 Task: Create a sub task Gather and Analyse Requirements for the task  Develop a new online job application system for a company in the project AgileCenter , assign it to team member softage.4@softage.net and update the status of the sub task to  Off Track , set the priority of the sub task to High
Action: Mouse moved to (573, 580)
Screenshot: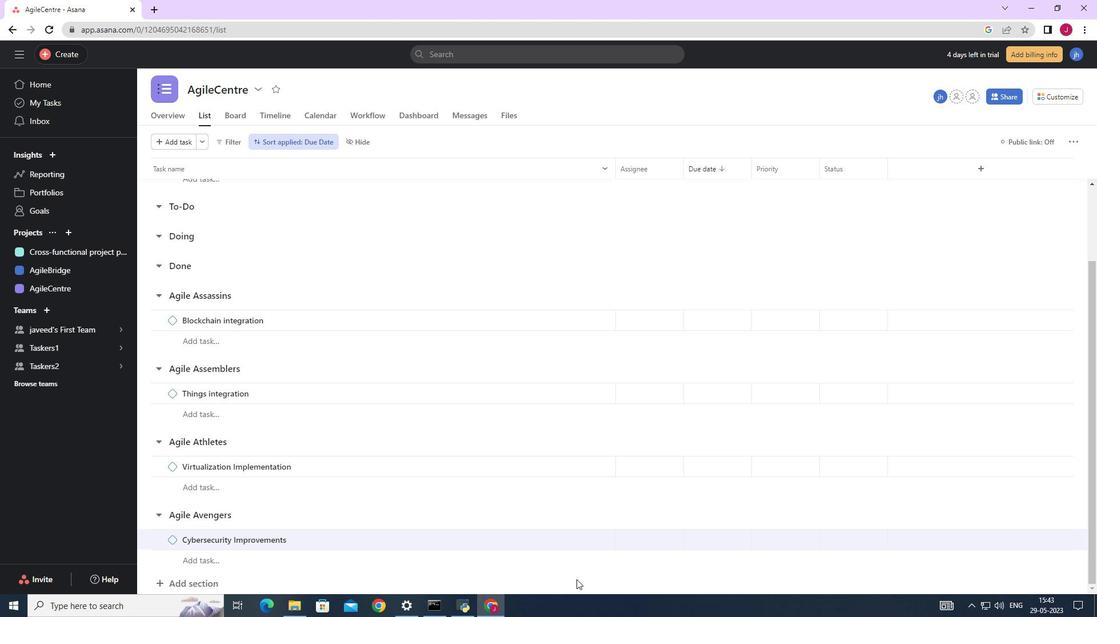 
Action: Mouse scrolled (573, 580) with delta (0, 0)
Screenshot: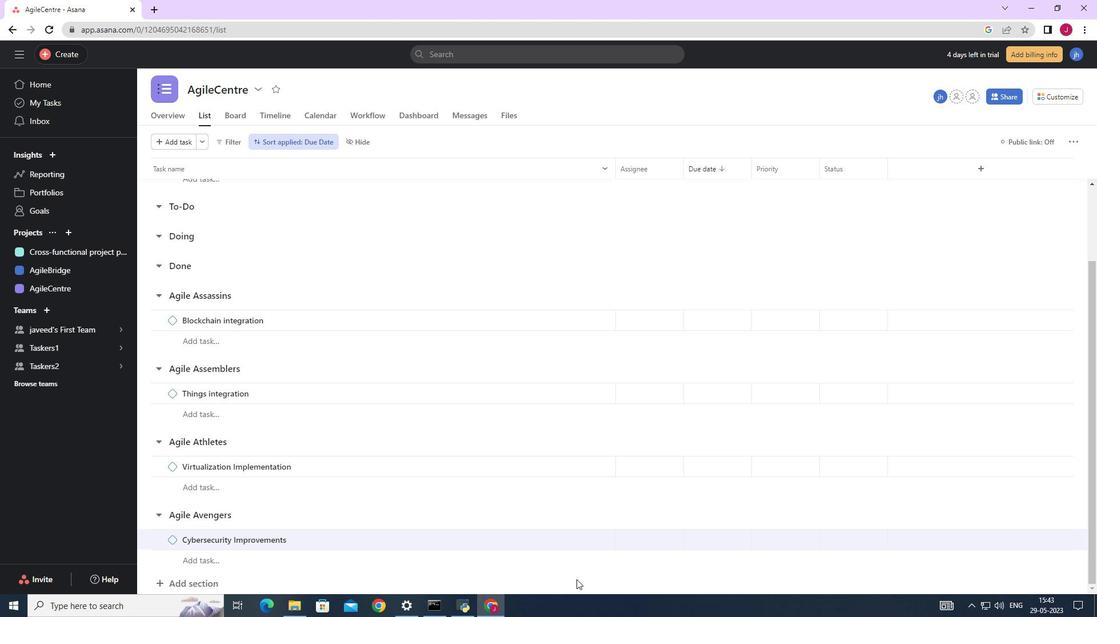 
Action: Mouse moved to (573, 580)
Screenshot: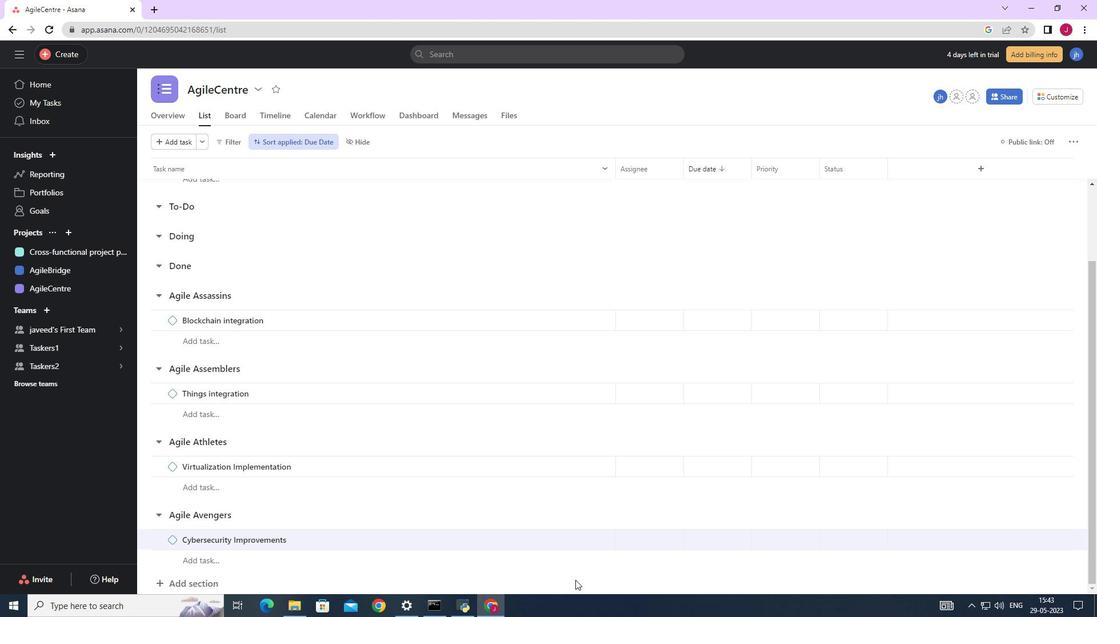 
Action: Mouse scrolled (573, 580) with delta (0, 0)
Screenshot: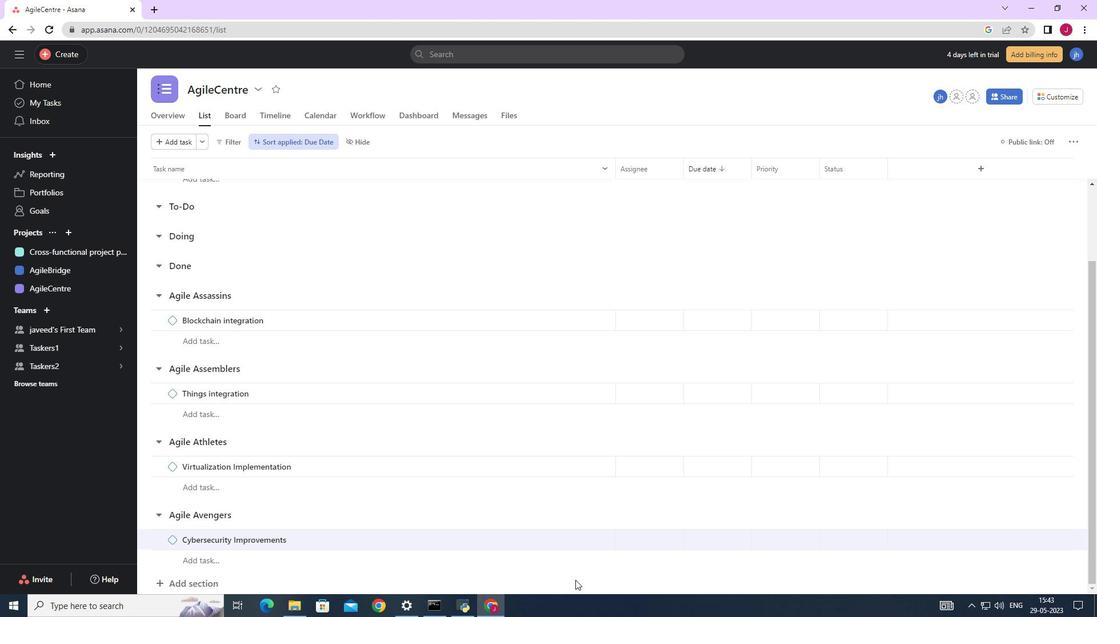 
Action: Mouse moved to (570, 580)
Screenshot: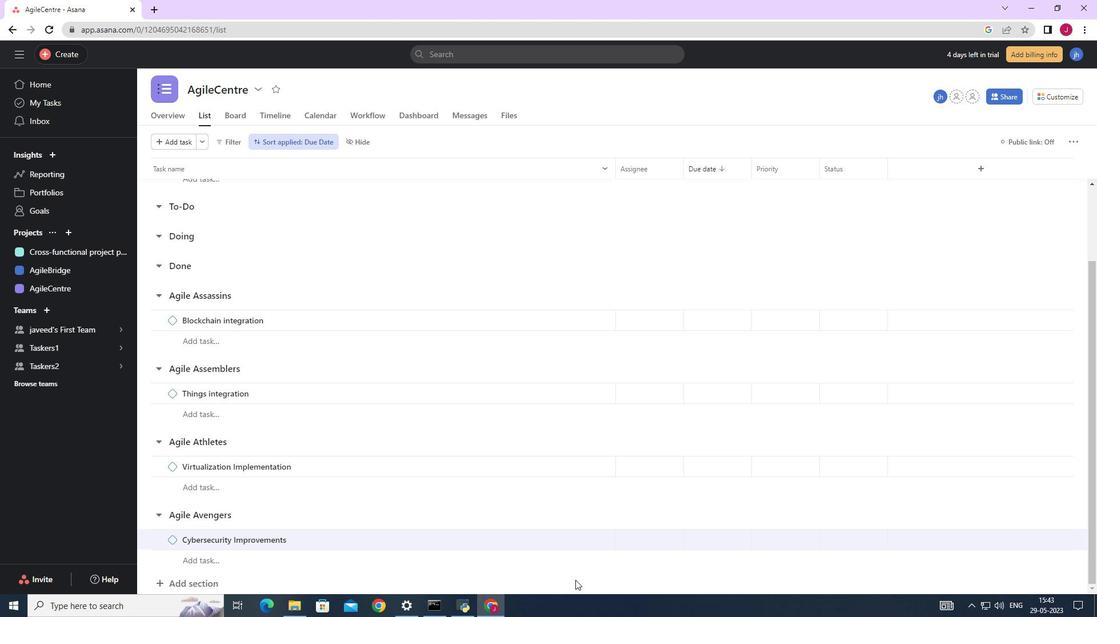 
Action: Mouse scrolled (570, 579) with delta (0, 0)
Screenshot: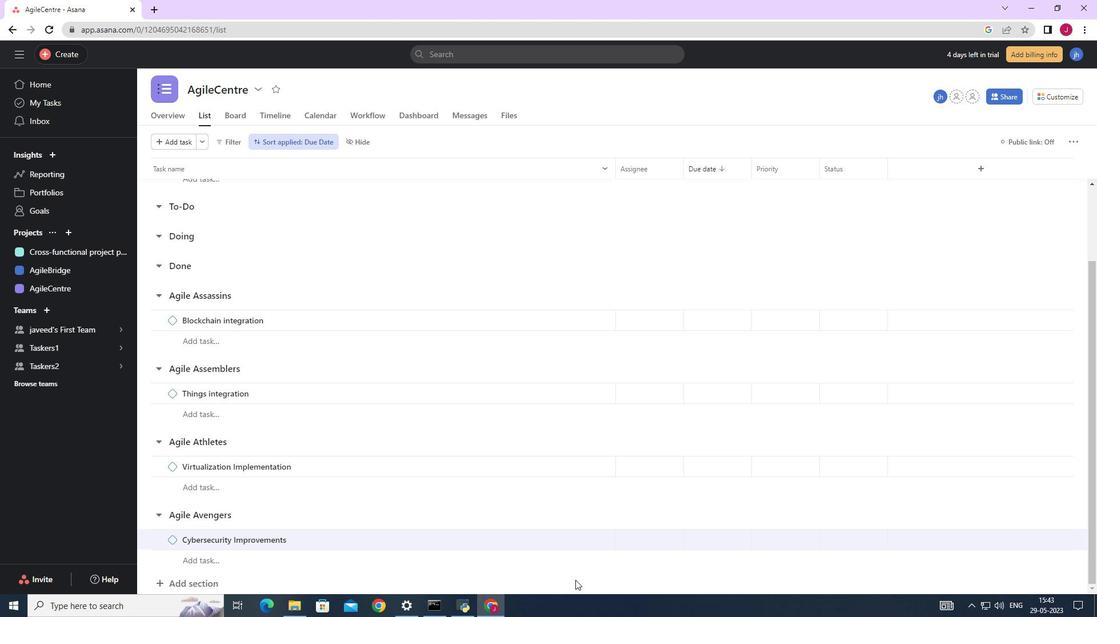 
Action: Mouse moved to (451, 362)
Screenshot: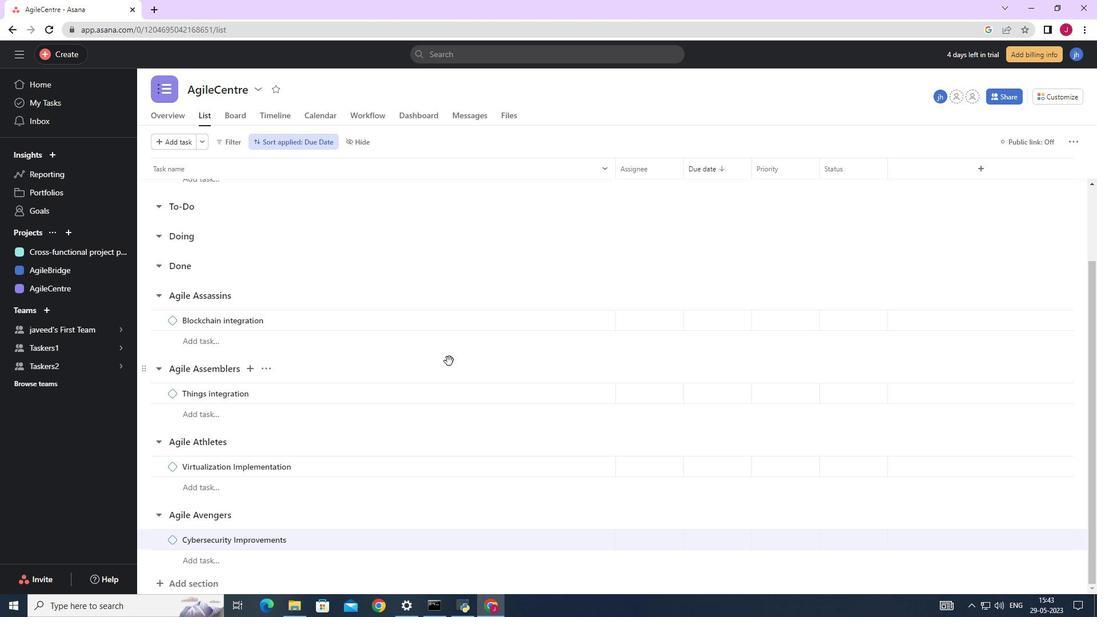 
Action: Mouse scrolled (451, 363) with delta (0, 0)
Screenshot: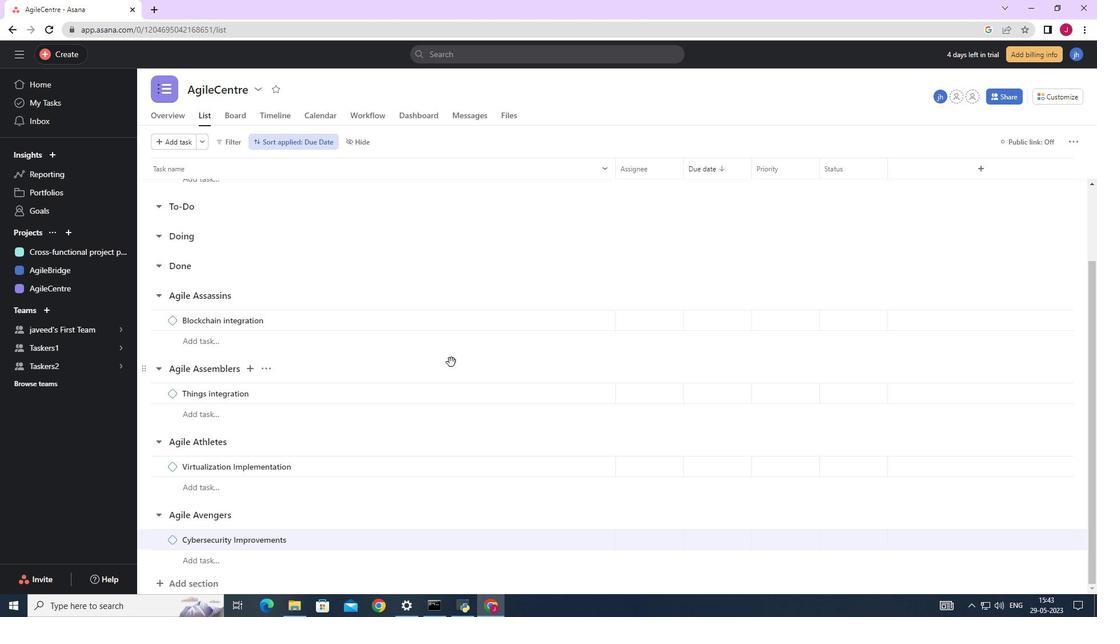 
Action: Mouse scrolled (451, 363) with delta (0, 0)
Screenshot: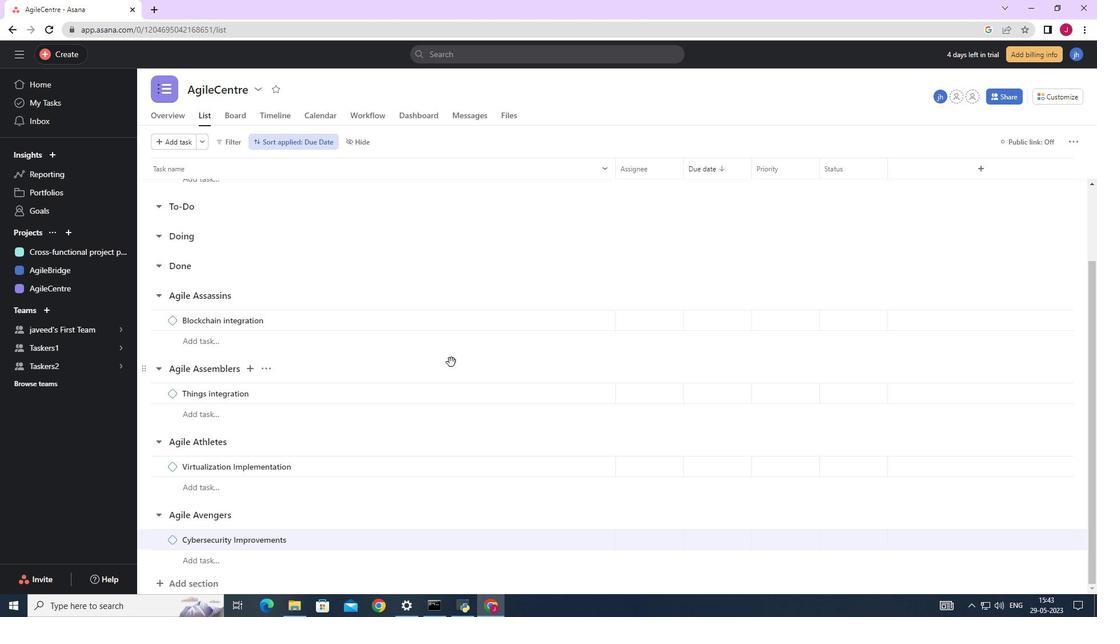 
Action: Mouse scrolled (451, 363) with delta (0, 0)
Screenshot: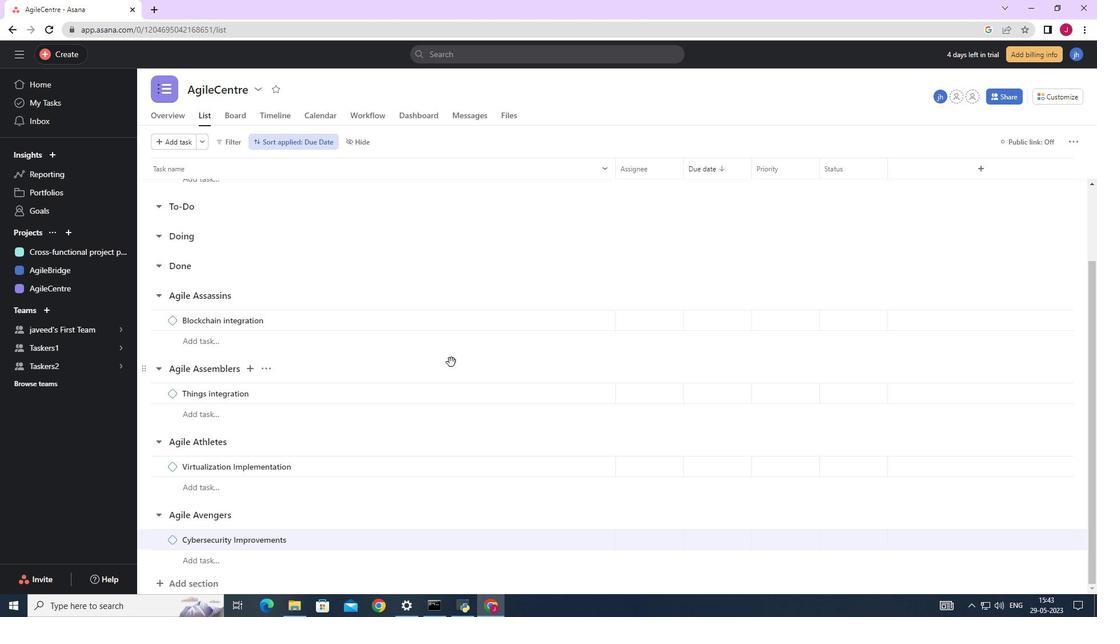 
Action: Mouse scrolled (451, 363) with delta (0, 0)
Screenshot: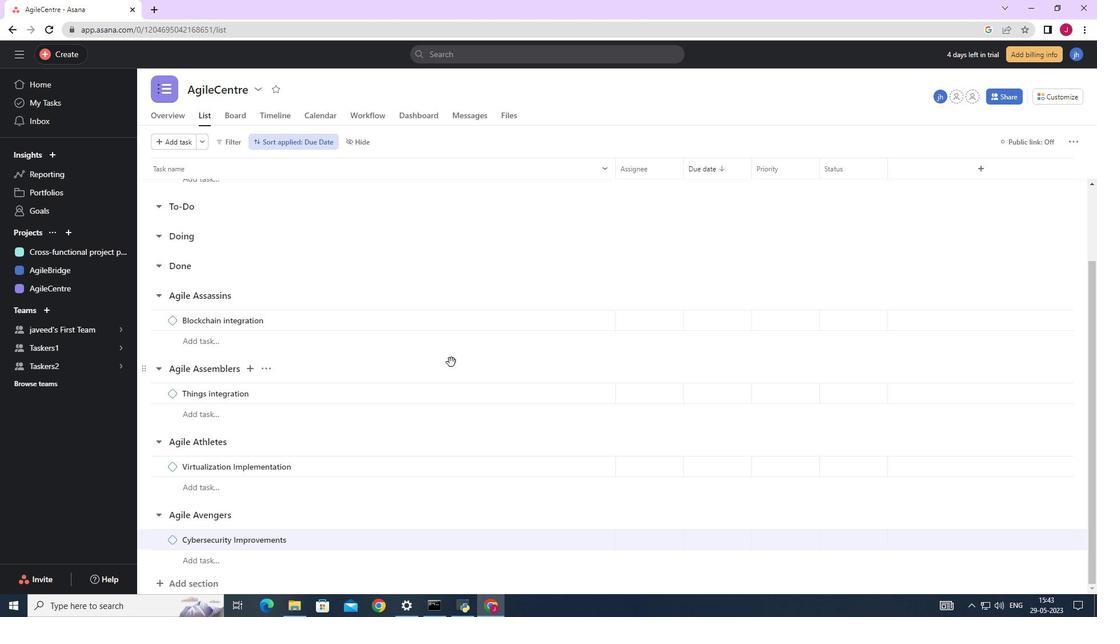 
Action: Mouse scrolled (451, 363) with delta (0, 0)
Screenshot: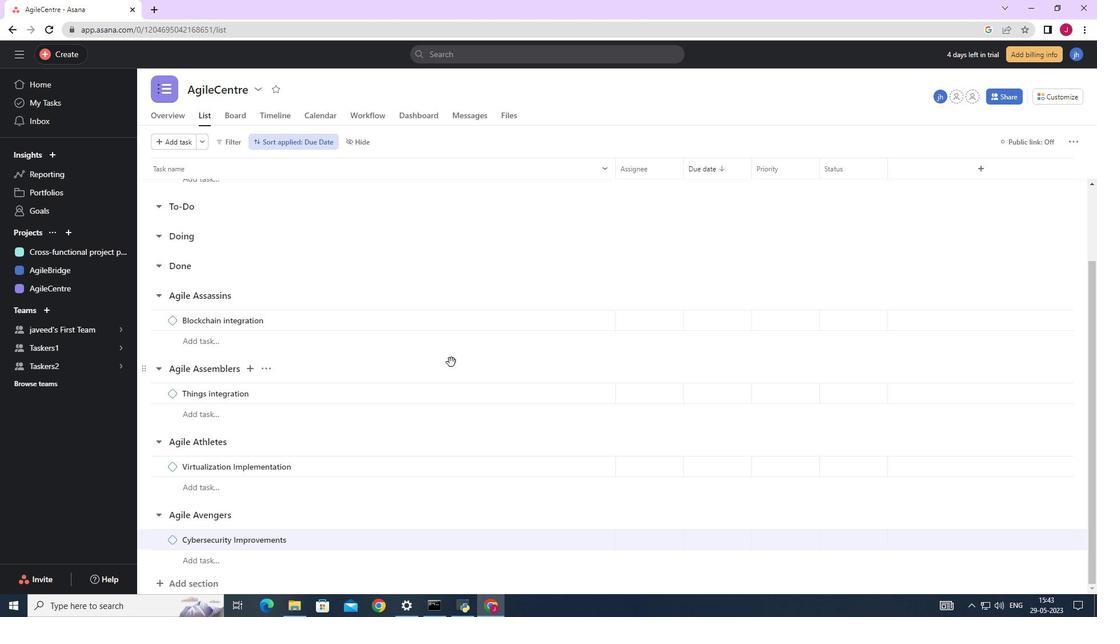 
Action: Mouse moved to (444, 365)
Screenshot: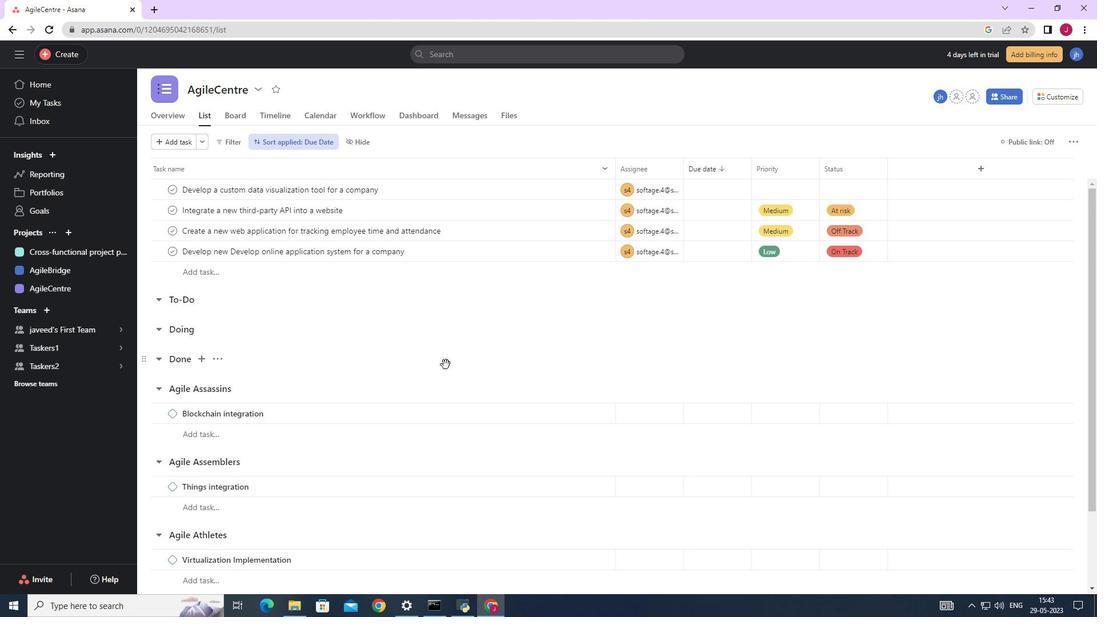 
Action: Mouse scrolled (444, 365) with delta (0, 0)
Screenshot: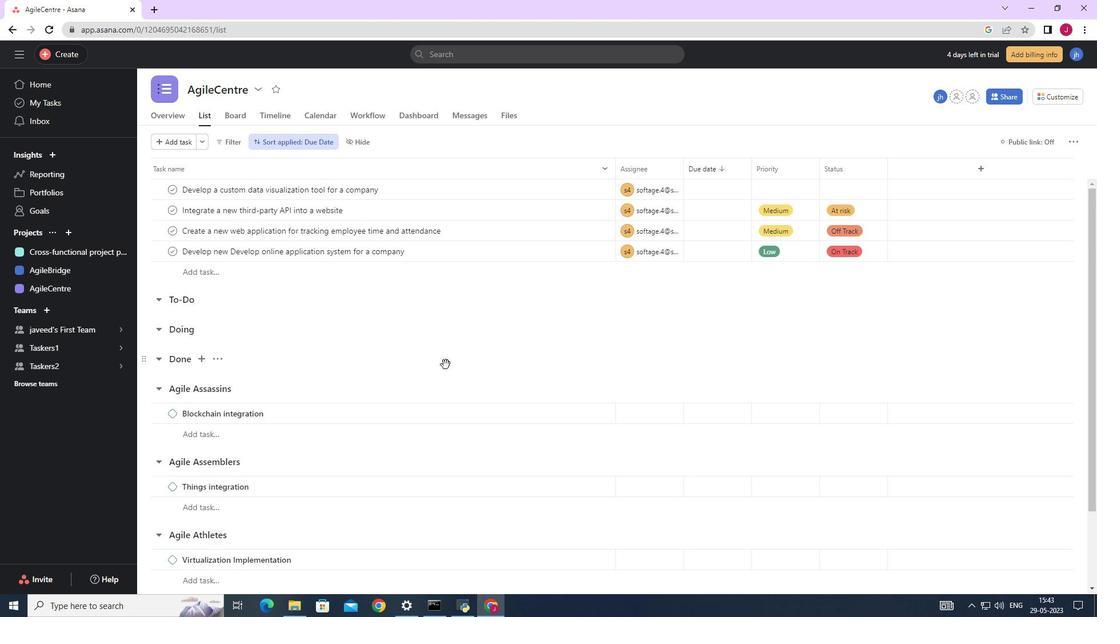 
Action: Mouse scrolled (444, 365) with delta (0, 0)
Screenshot: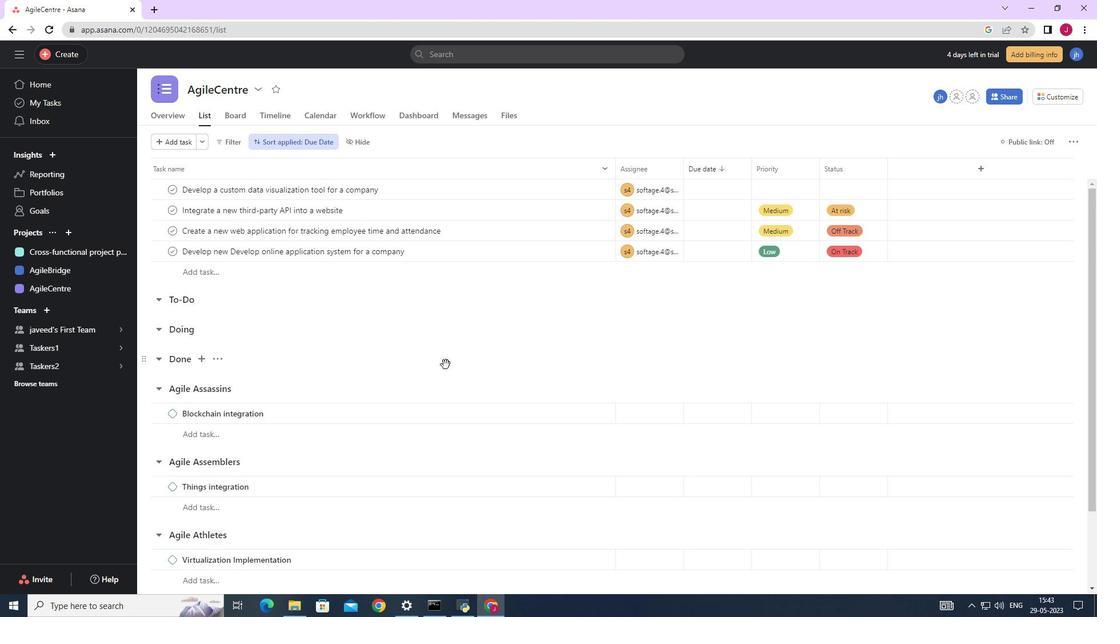 
Action: Mouse scrolled (444, 365) with delta (0, 0)
Screenshot: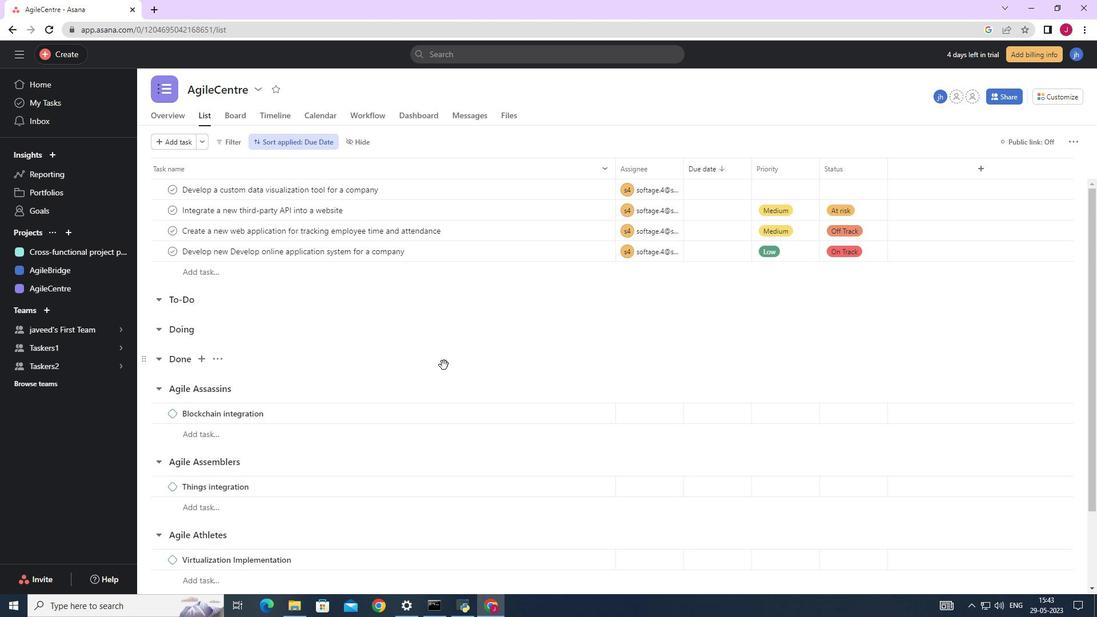 
Action: Mouse scrolled (444, 365) with delta (0, 0)
Screenshot: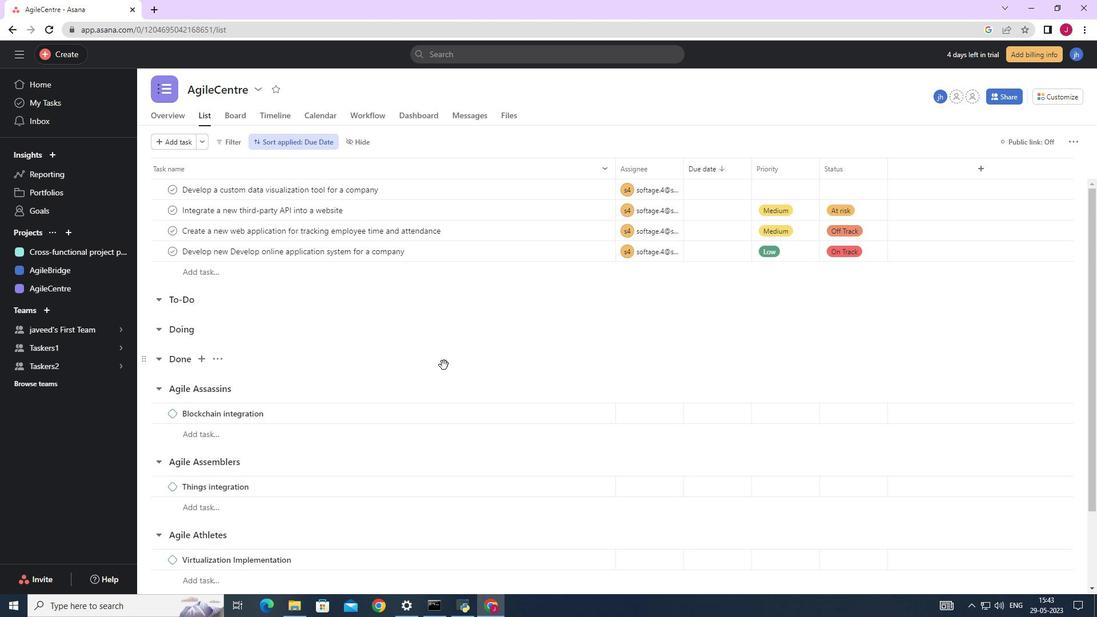 
Action: Mouse moved to (569, 256)
Screenshot: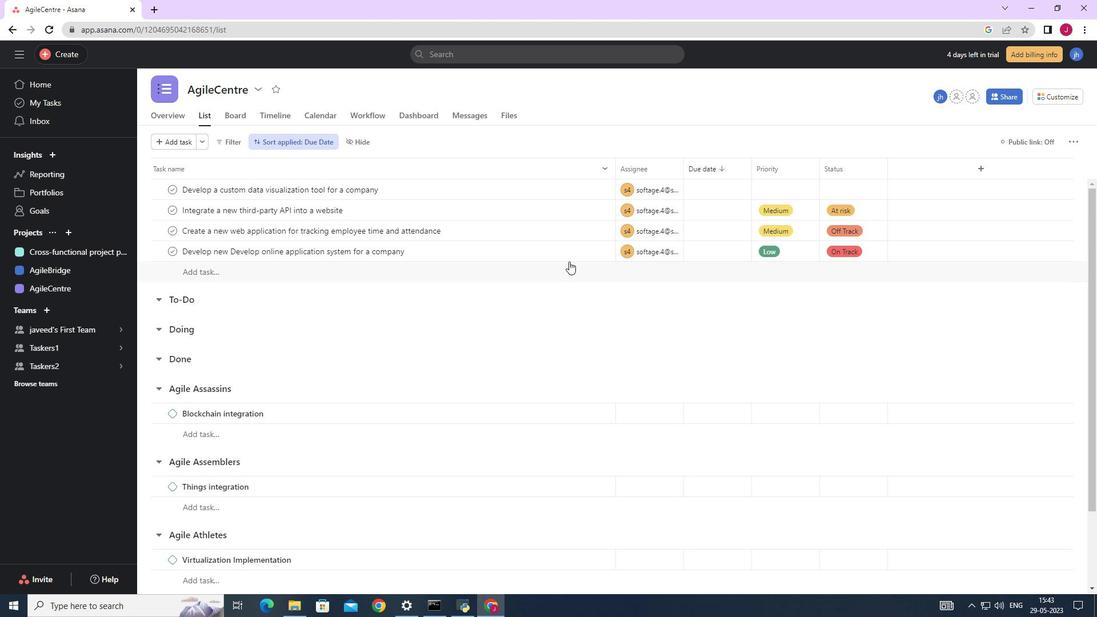 
Action: Mouse pressed left at (569, 256)
Screenshot: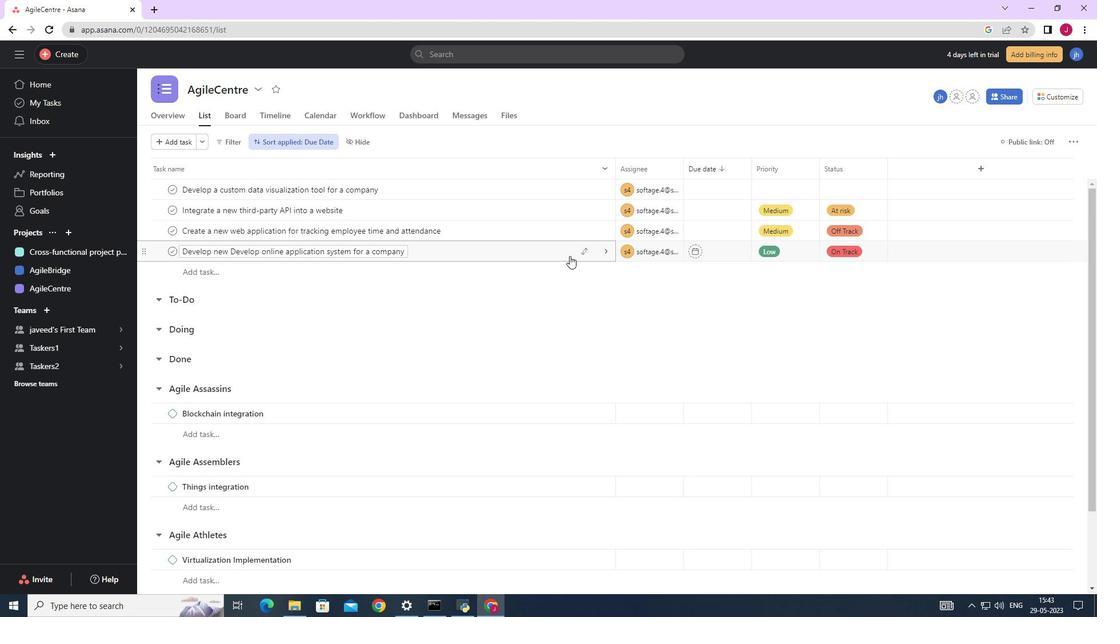 
Action: Mouse moved to (764, 397)
Screenshot: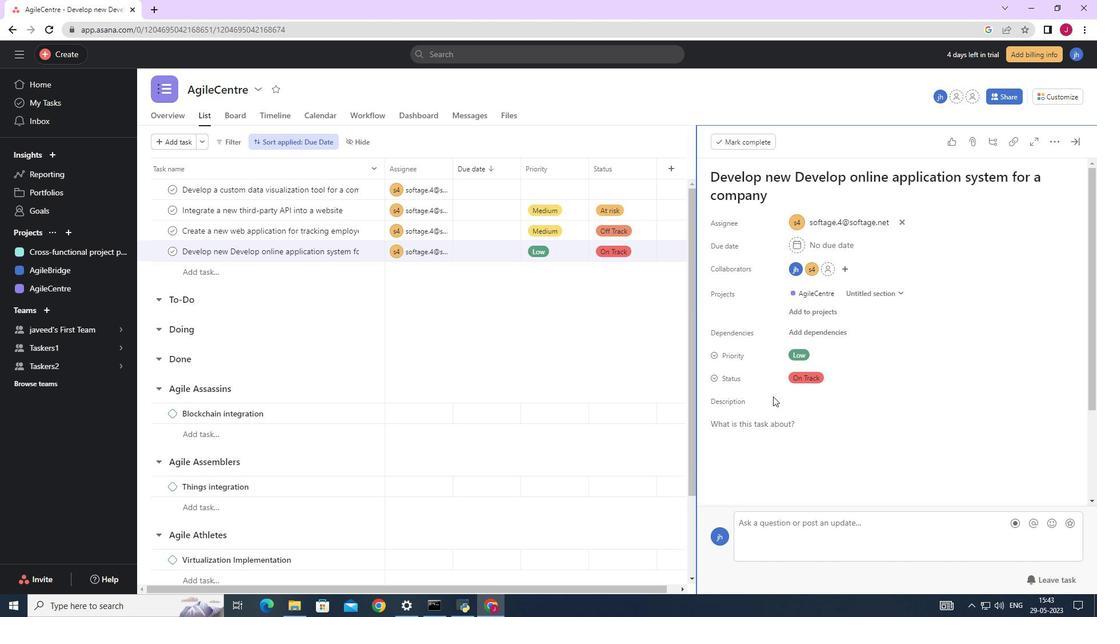 
Action: Mouse scrolled (764, 397) with delta (0, 0)
Screenshot: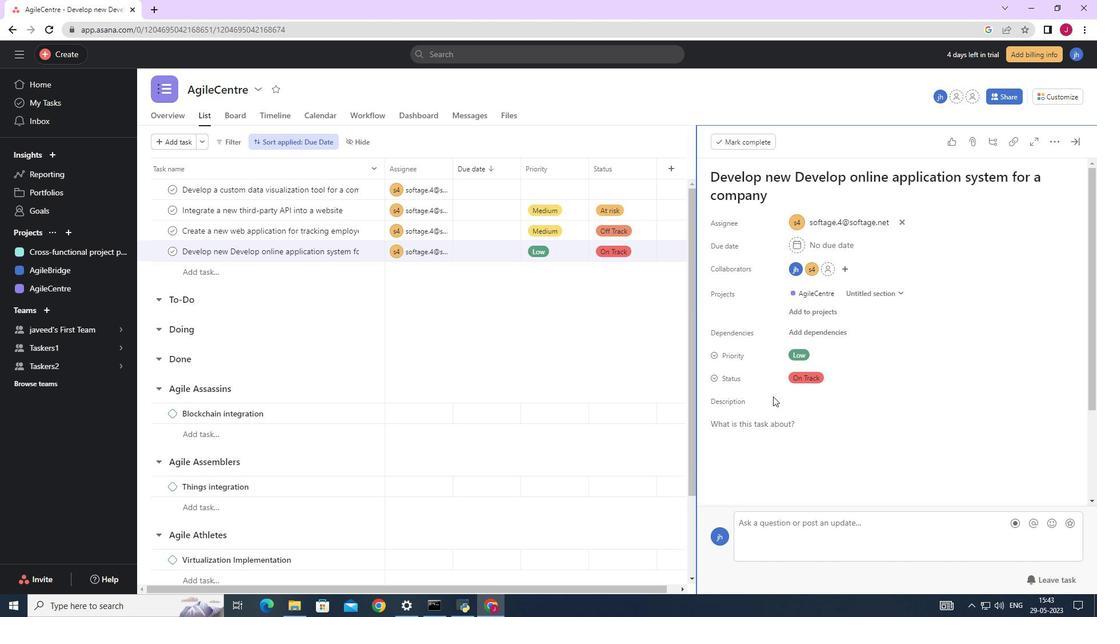
Action: Mouse scrolled (764, 397) with delta (0, 0)
Screenshot: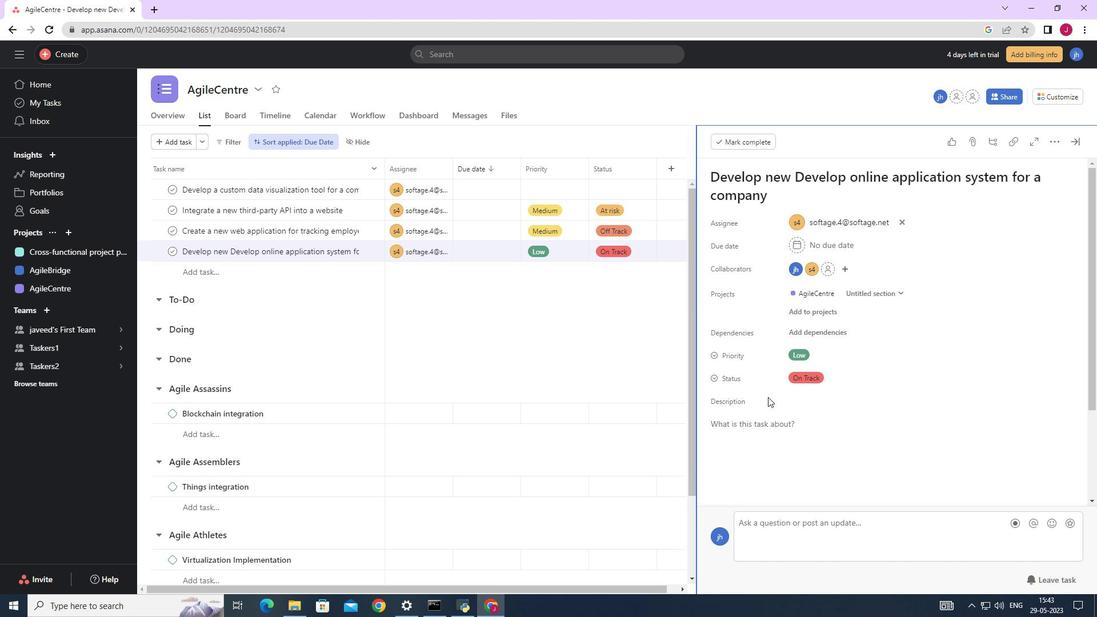 
Action: Mouse scrolled (764, 397) with delta (0, 0)
Screenshot: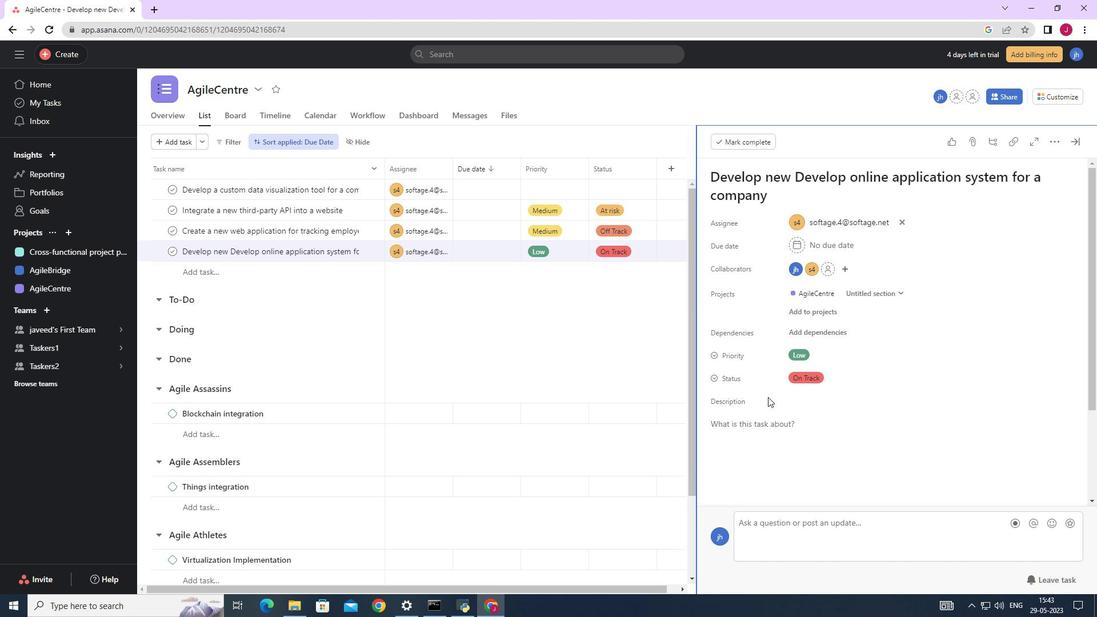 
Action: Mouse scrolled (764, 397) with delta (0, 0)
Screenshot: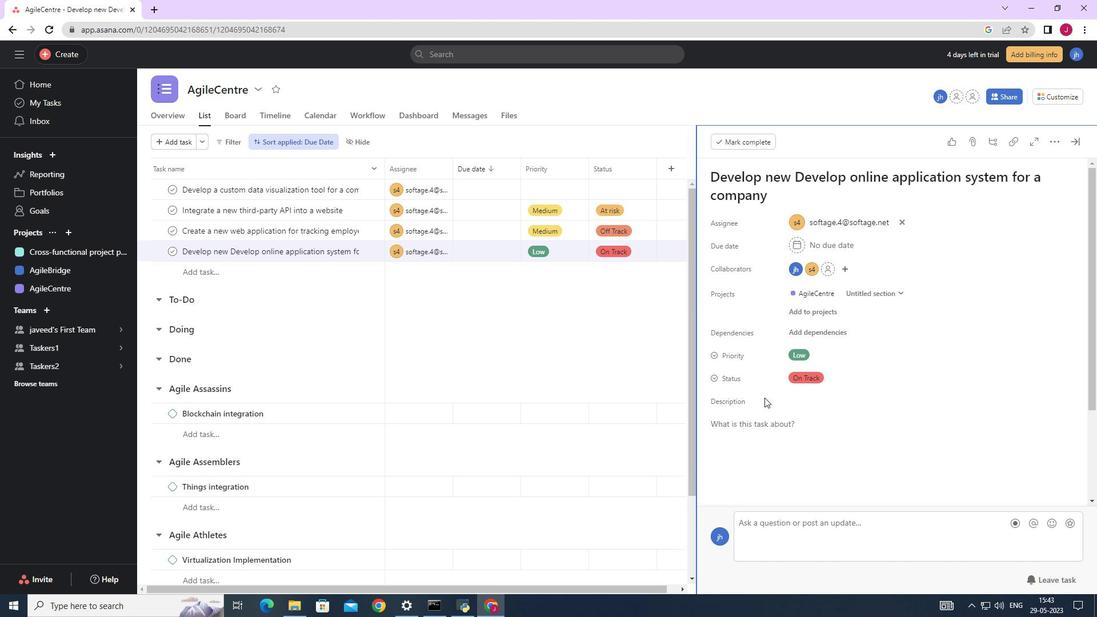 
Action: Mouse scrolled (764, 397) with delta (0, 0)
Screenshot: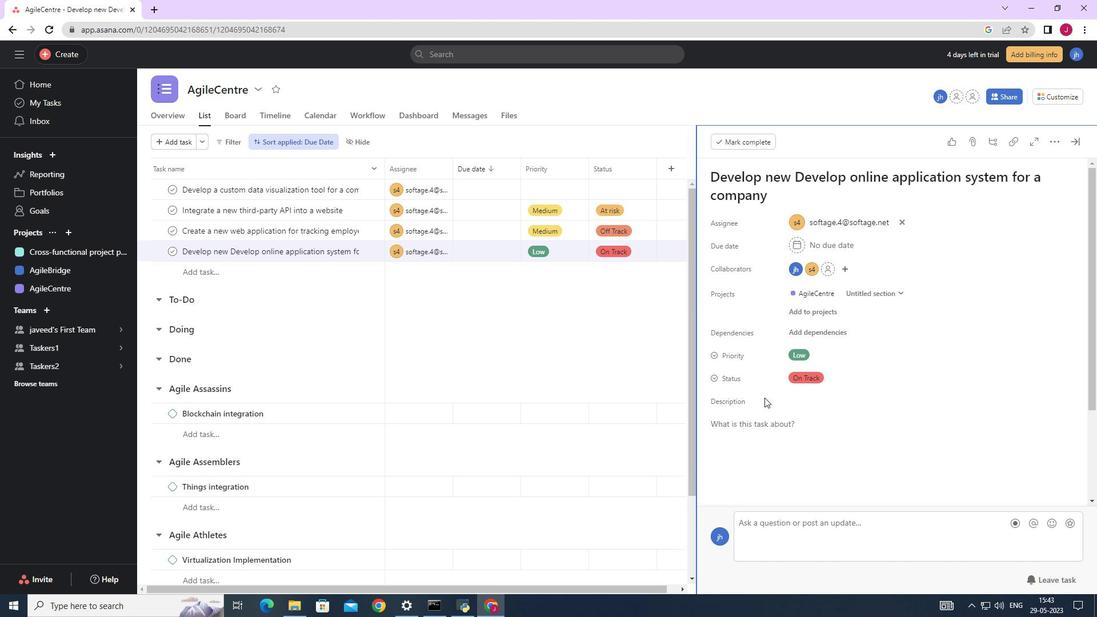
Action: Mouse scrolled (764, 397) with delta (0, 0)
Screenshot: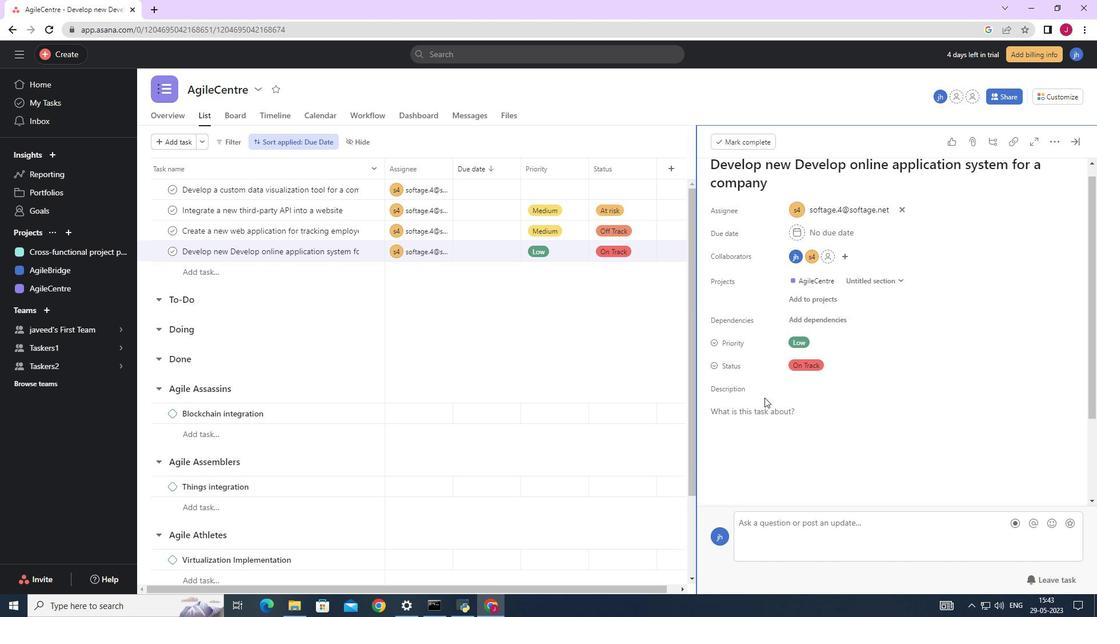 
Action: Mouse moved to (744, 416)
Screenshot: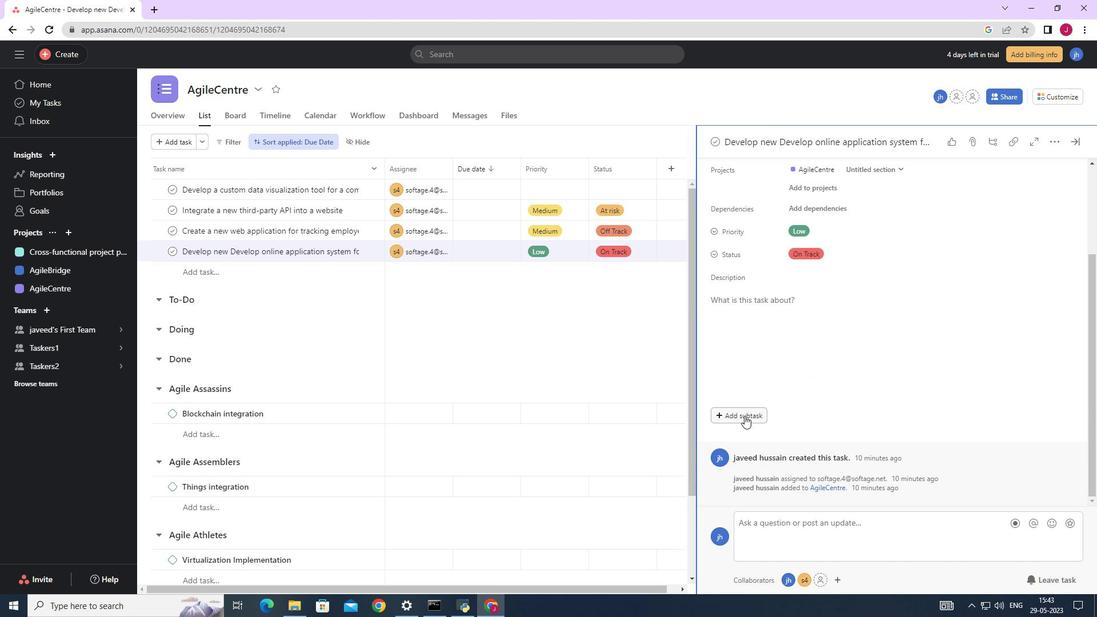 
Action: Mouse pressed left at (744, 416)
Screenshot: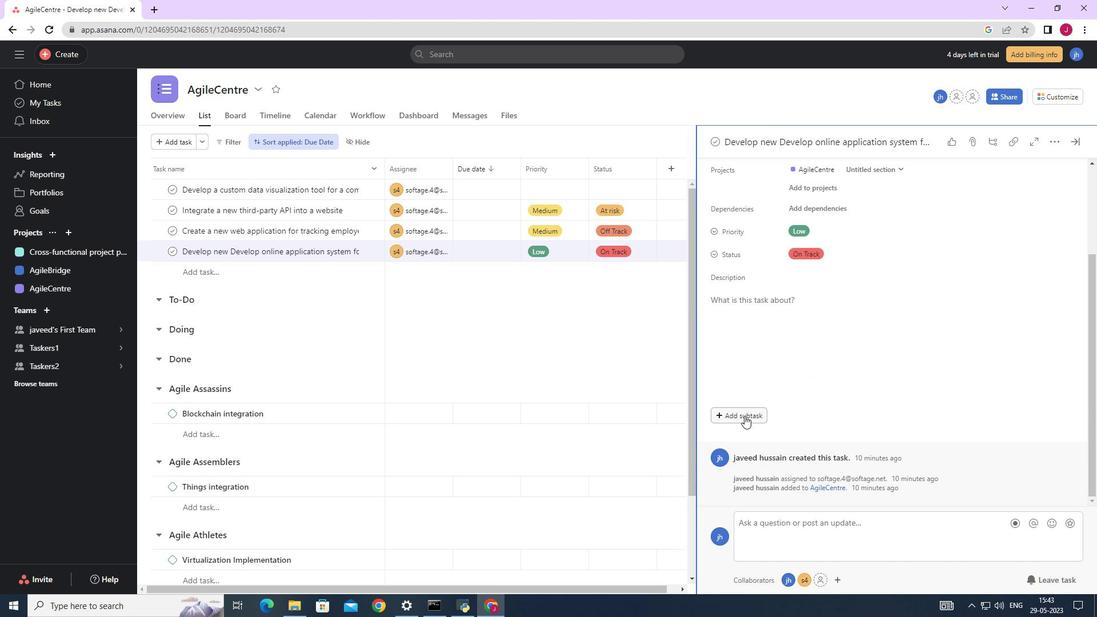 
Action: Mouse moved to (739, 391)
Screenshot: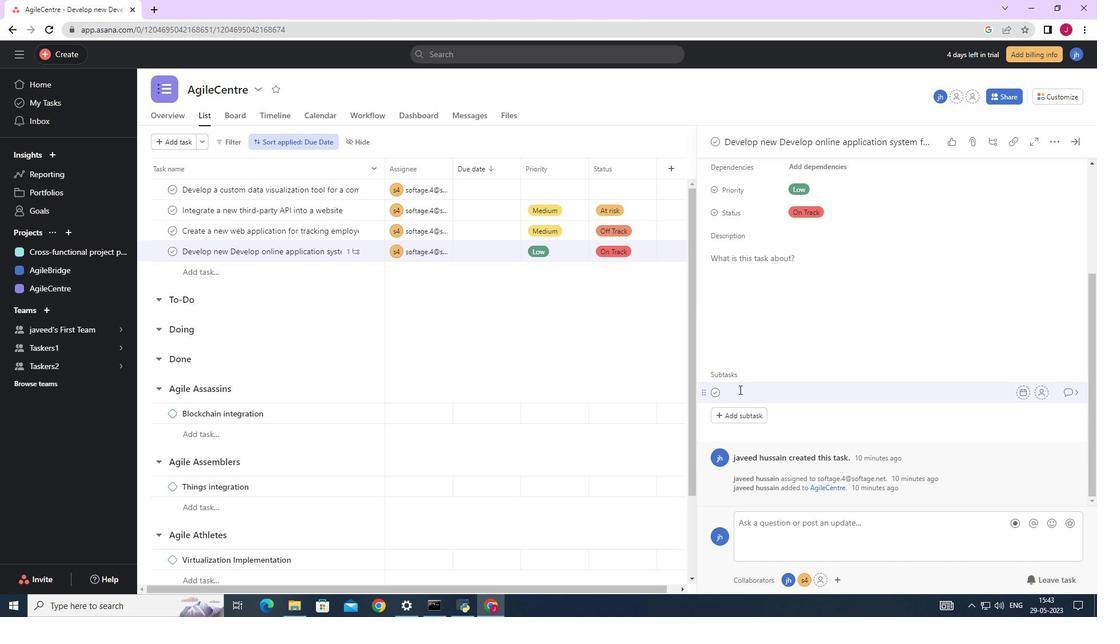 
Action: Key pressed <Key.caps_lock>G<Key.caps_lock>ather<Key.space>and<Key.space><Key.caps_lock>A<Key.caps_lock>nalyse<Key.space><Key.caps_lock>
Screenshot: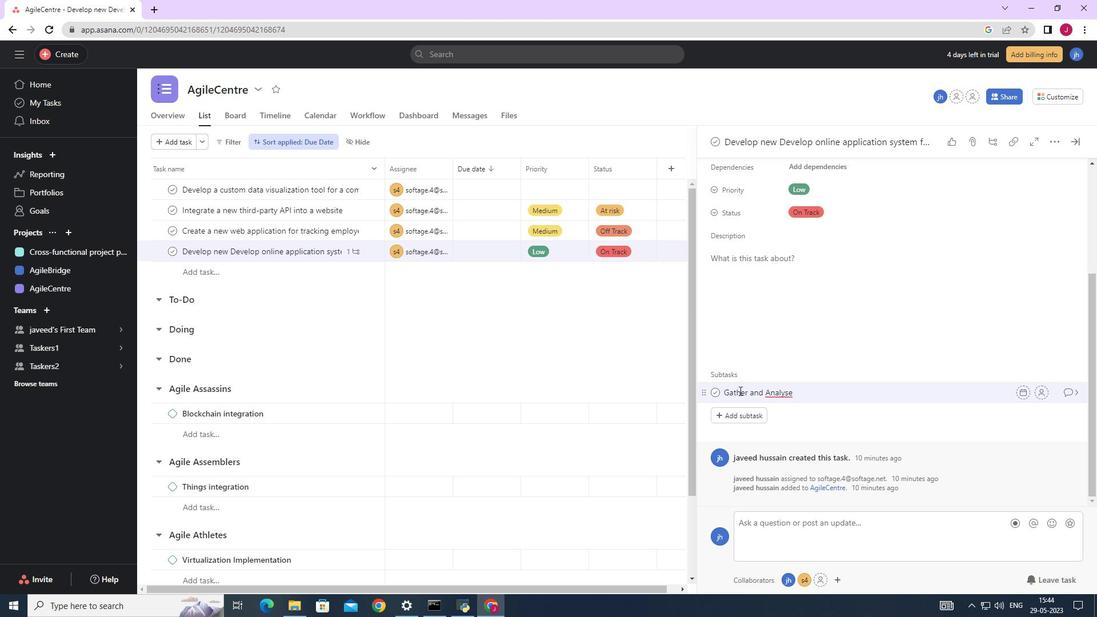 
Action: Mouse moved to (883, 396)
Screenshot: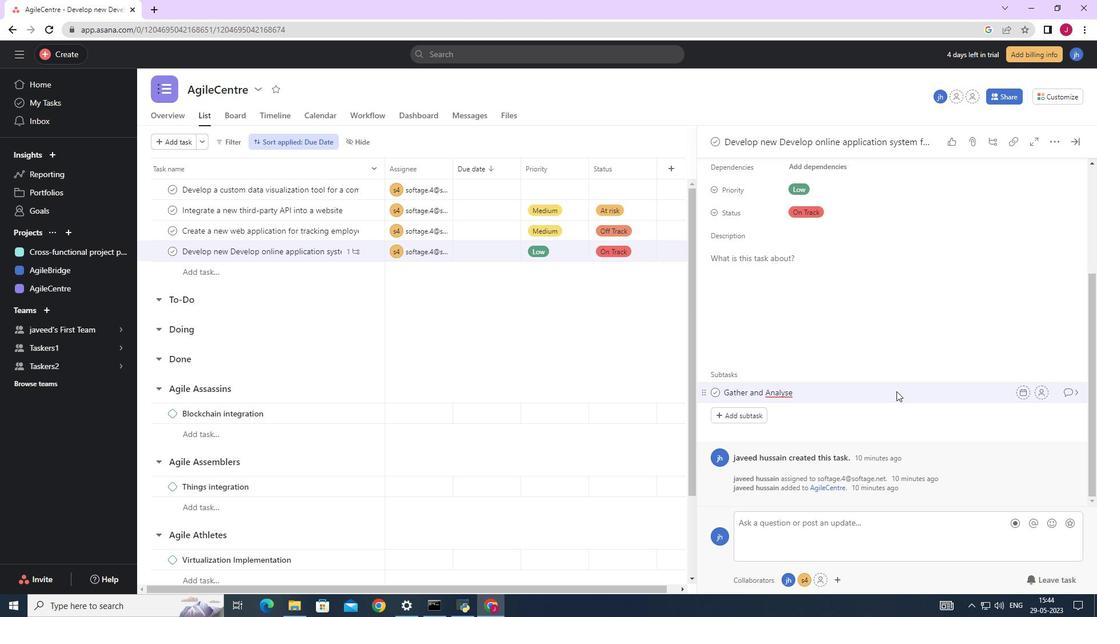 
Action: Key pressed R<Key.caps_lock>equirements<Key.space>for<Key.space>the<Key.space>last<Key.space><Key.backspace><Key.backspace><Key.backspace><Key.backspace><Key.backspace><Key.backspace><Key.backspace><Key.backspace><Key.backspace><Key.backspace><Key.backspace><Key.backspace><Key.backspace><Key.enter>
Screenshot: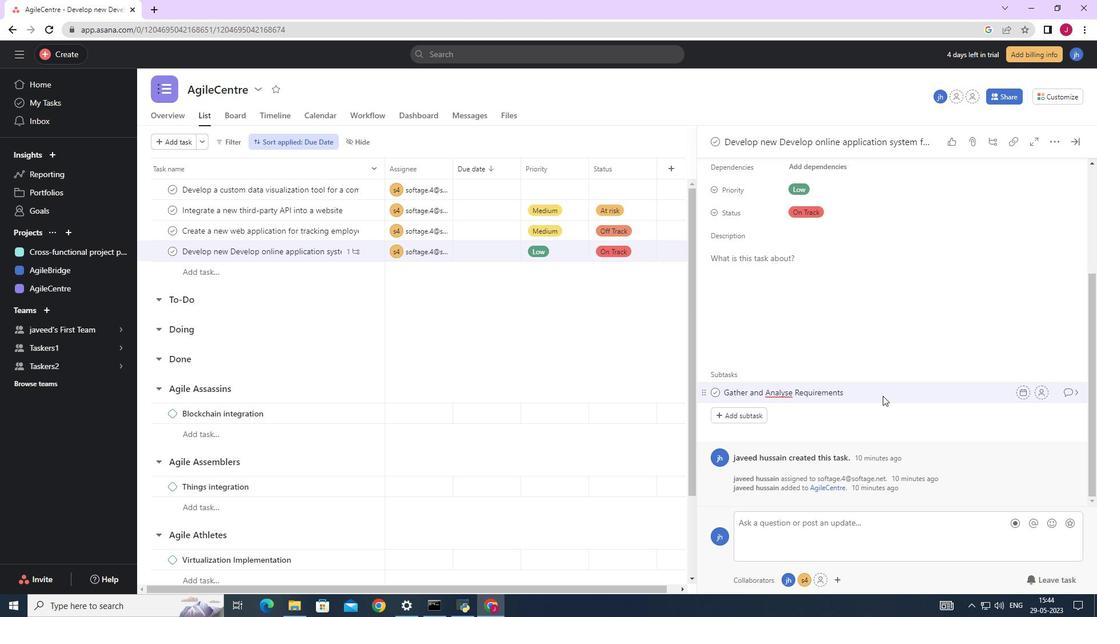 
Action: Mouse moved to (843, 399)
Screenshot: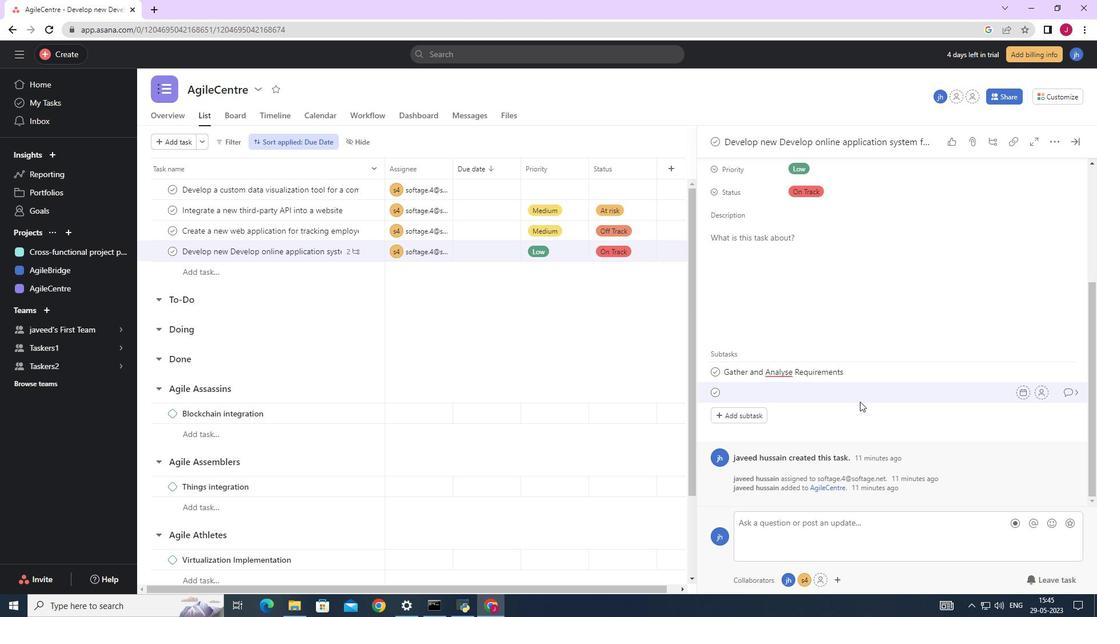 
Action: Mouse scrolled (843, 398) with delta (0, 0)
Screenshot: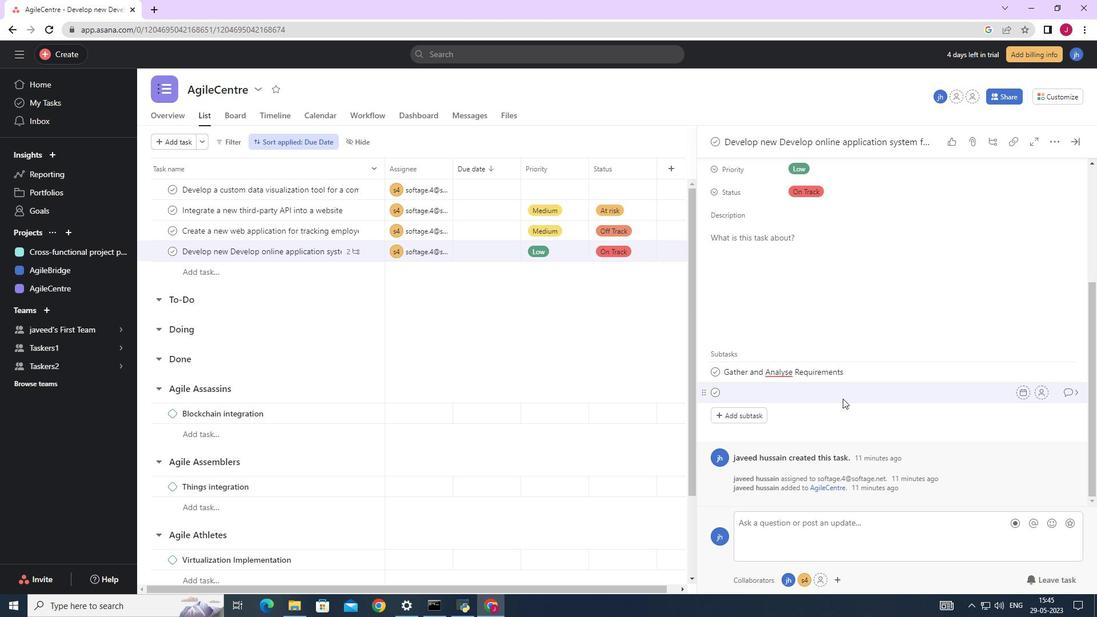 
Action: Mouse moved to (1042, 392)
Screenshot: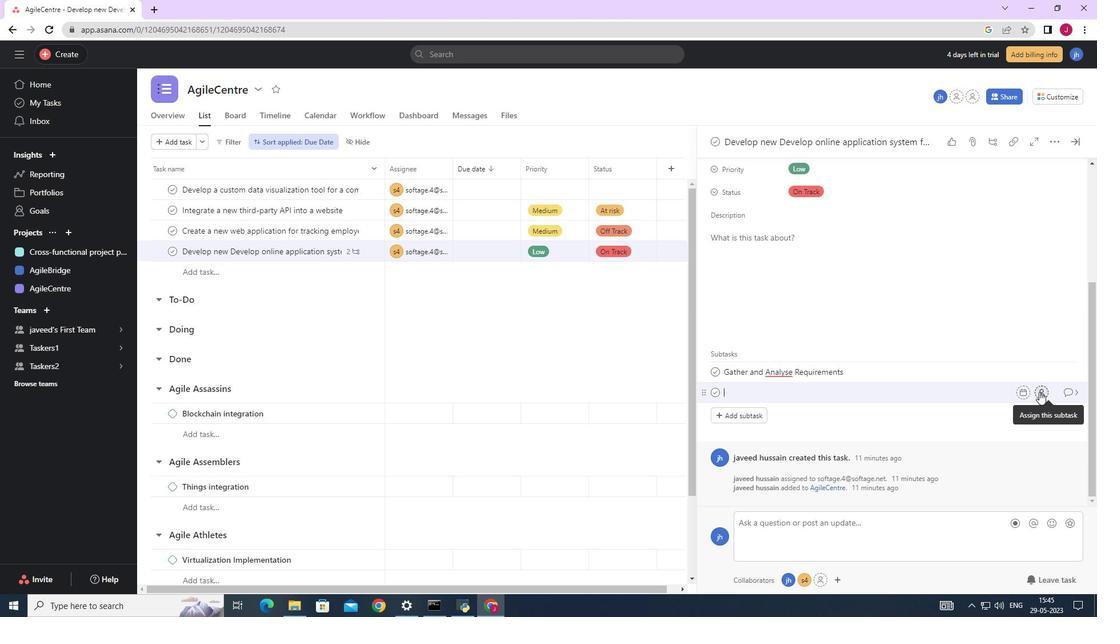 
Action: Mouse pressed left at (1042, 392)
Screenshot: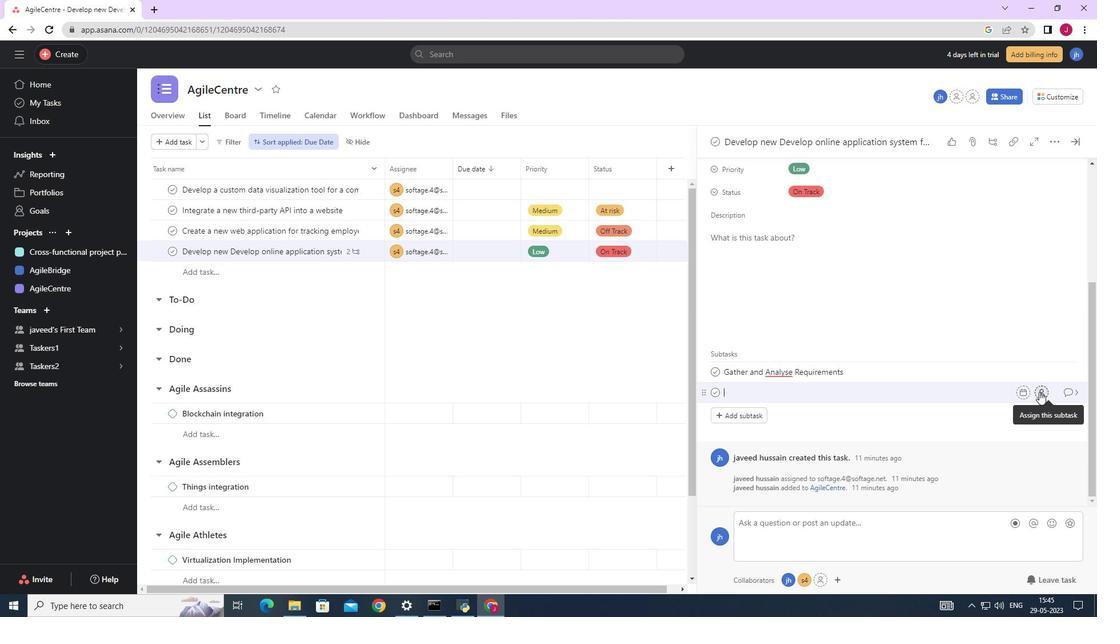 
Action: Mouse moved to (878, 440)
Screenshot: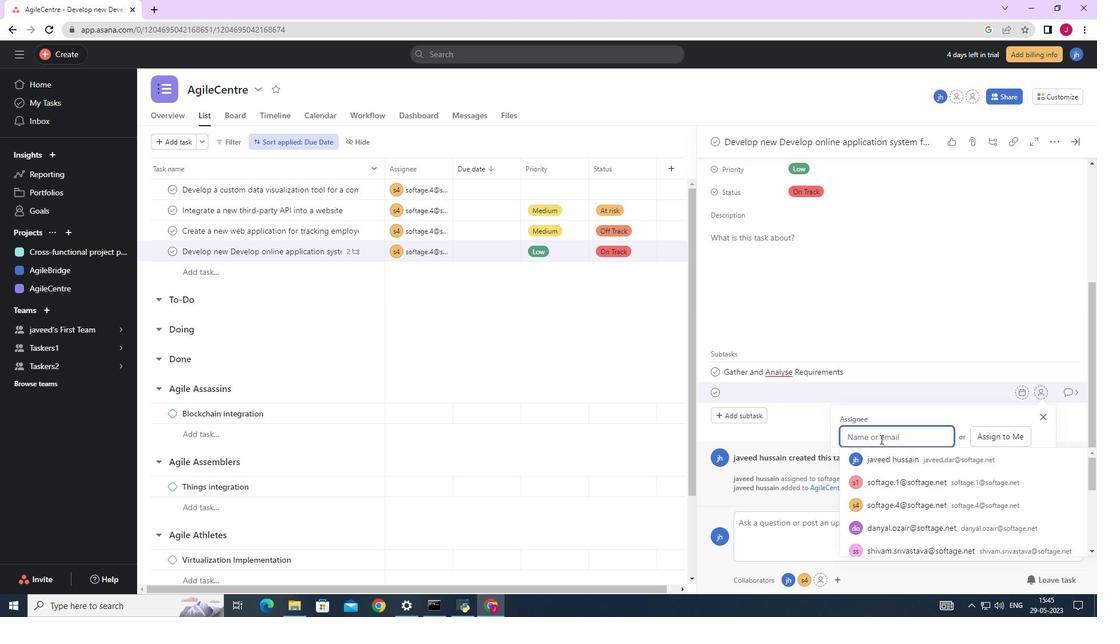 
Action: Key pressed softa
Screenshot: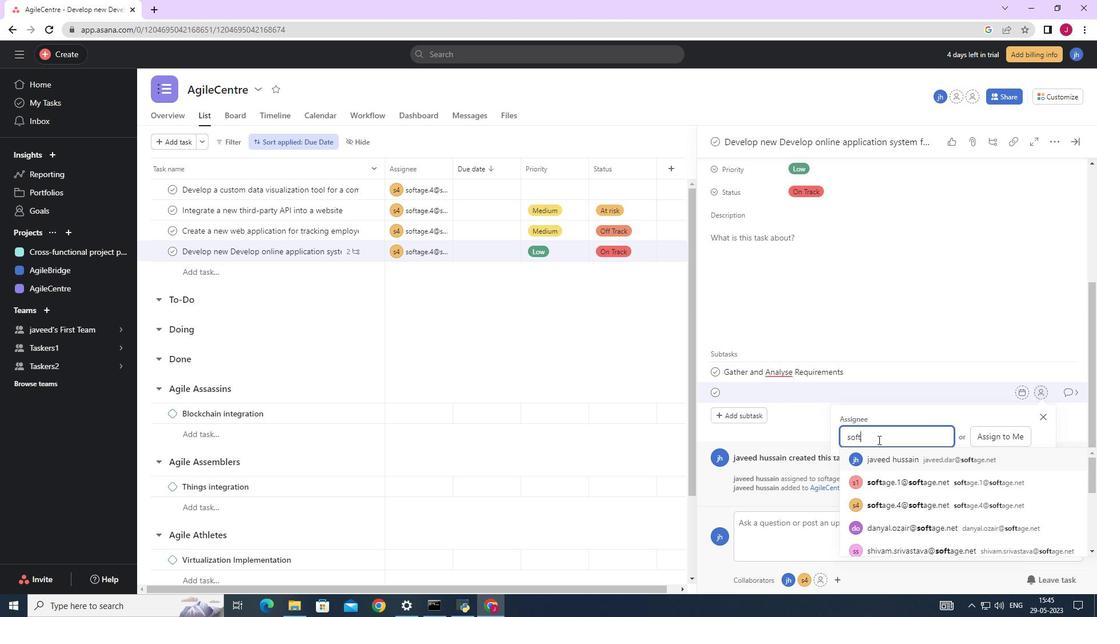 
Action: Mouse moved to (909, 465)
Screenshot: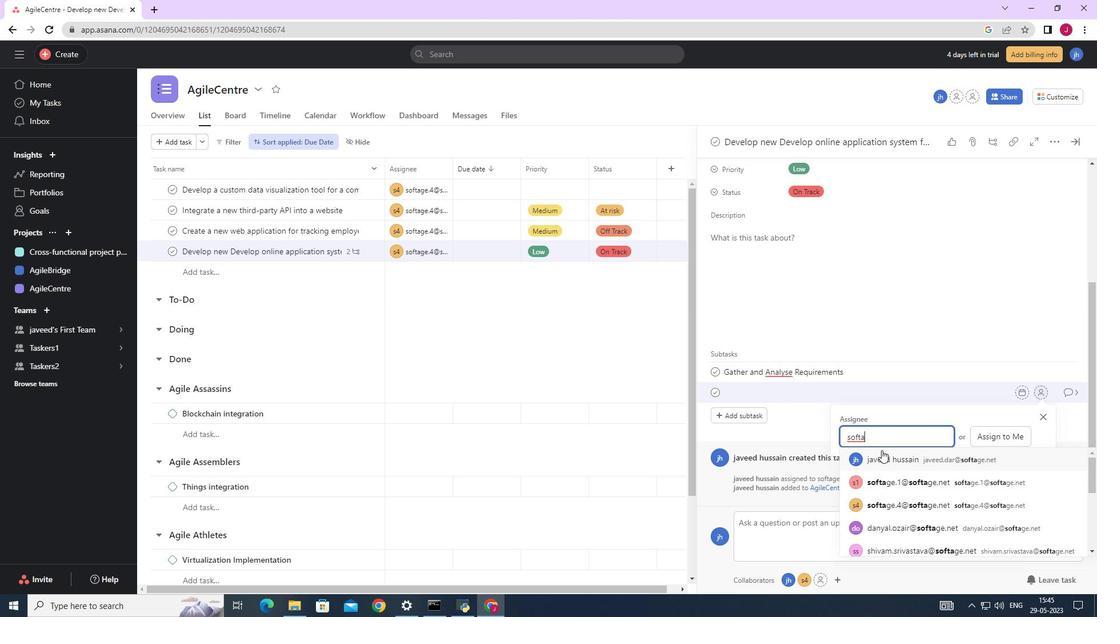 
Action: Key pressed .4
Screenshot: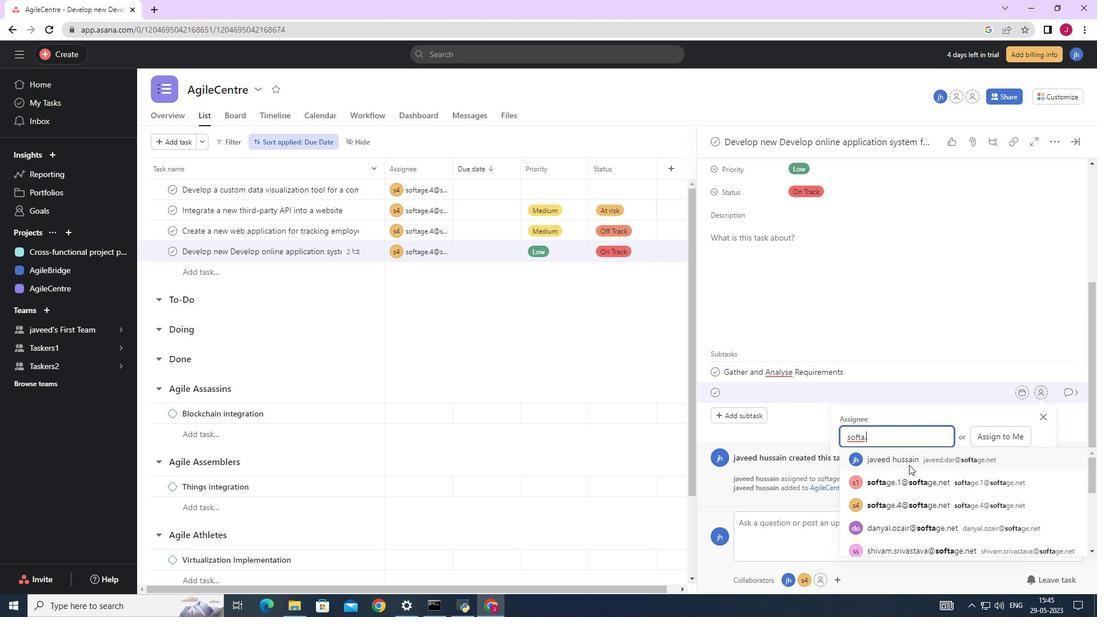 
Action: Mouse moved to (915, 462)
Screenshot: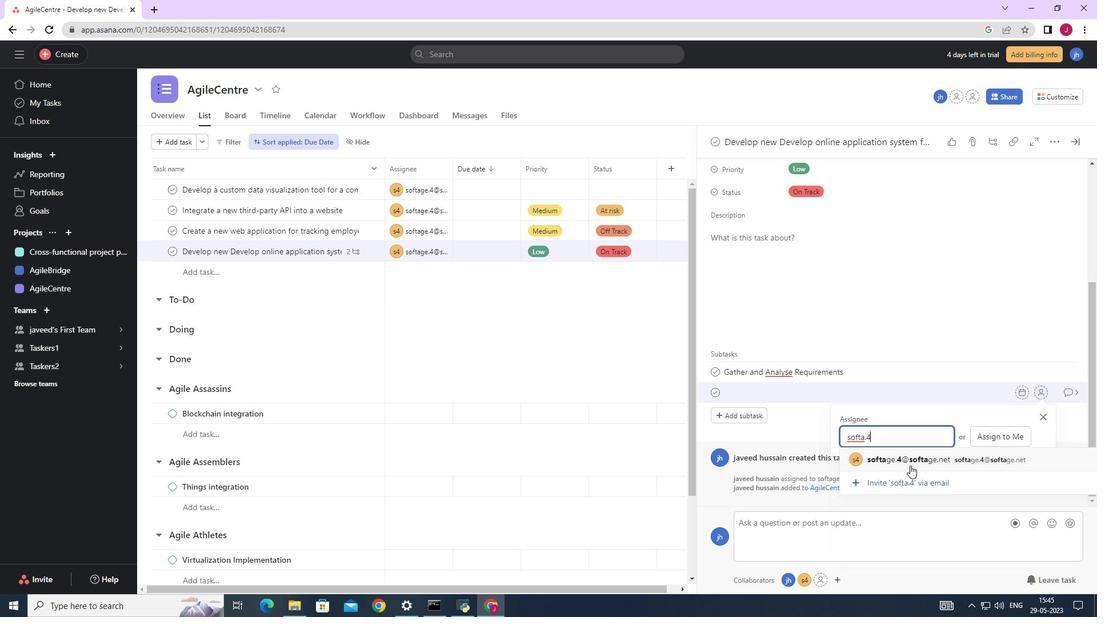 
Action: Mouse pressed left at (915, 462)
Screenshot: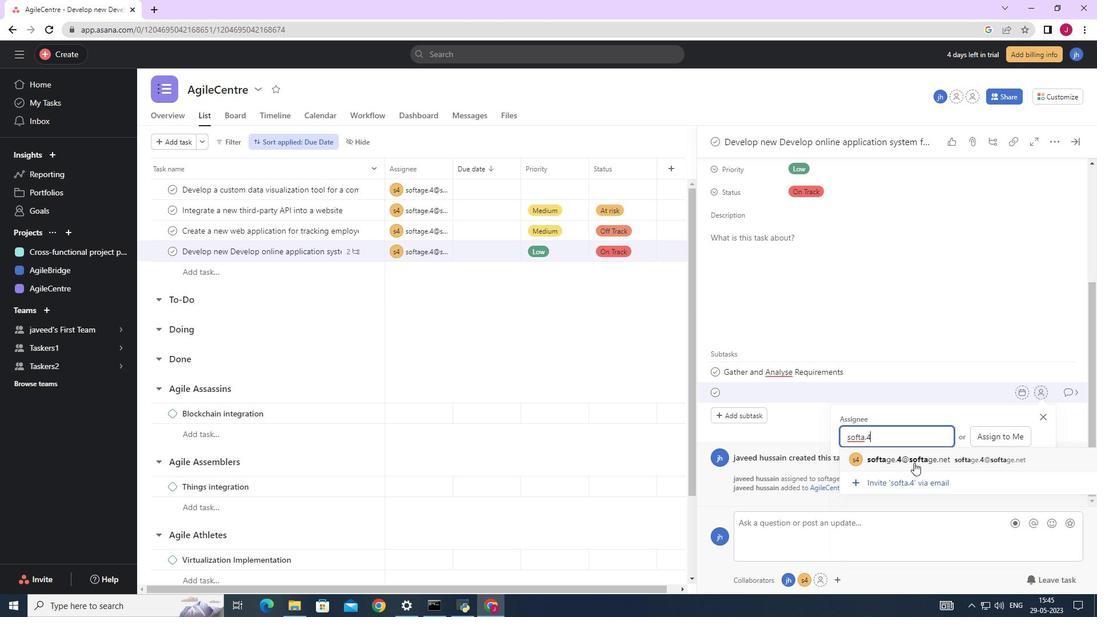 
Action: Mouse moved to (1075, 395)
Screenshot: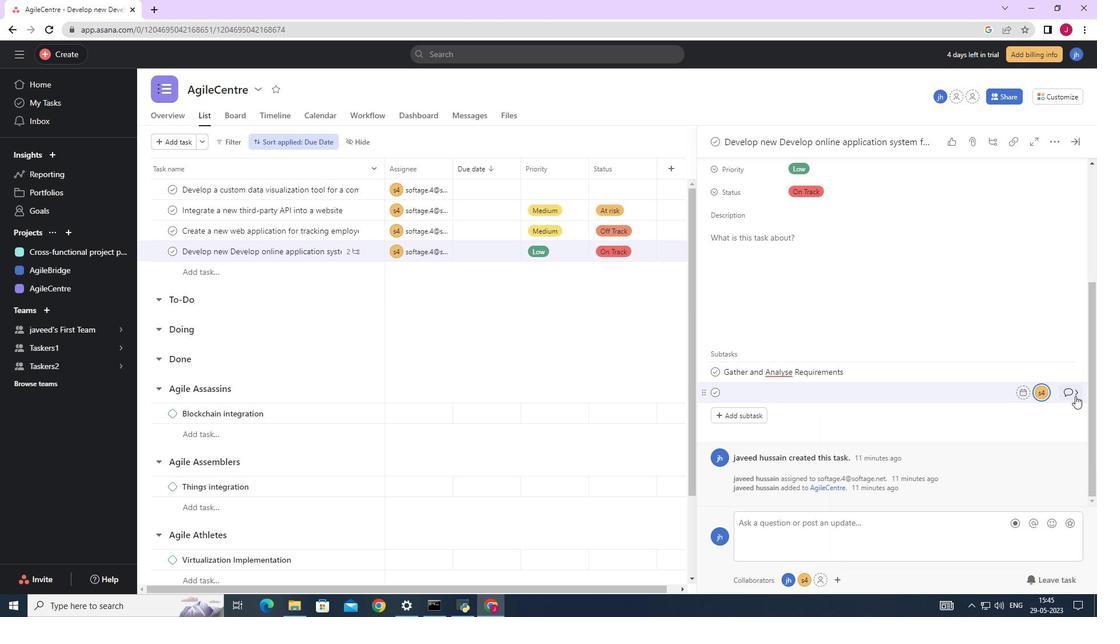 
Action: Mouse pressed left at (1075, 395)
Screenshot: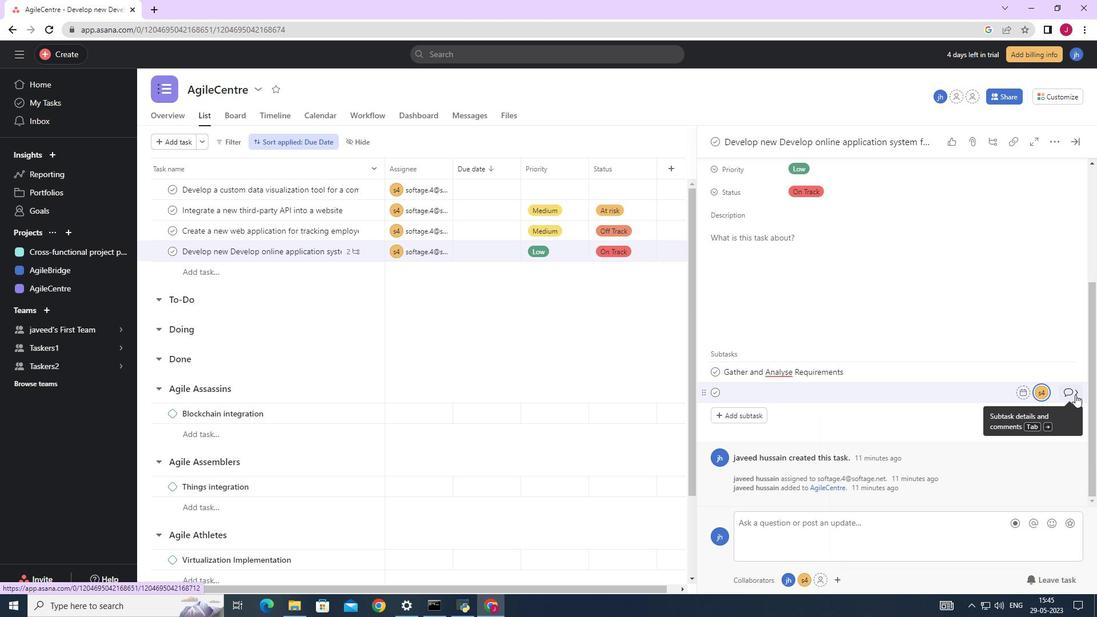 
Action: Mouse moved to (755, 328)
Screenshot: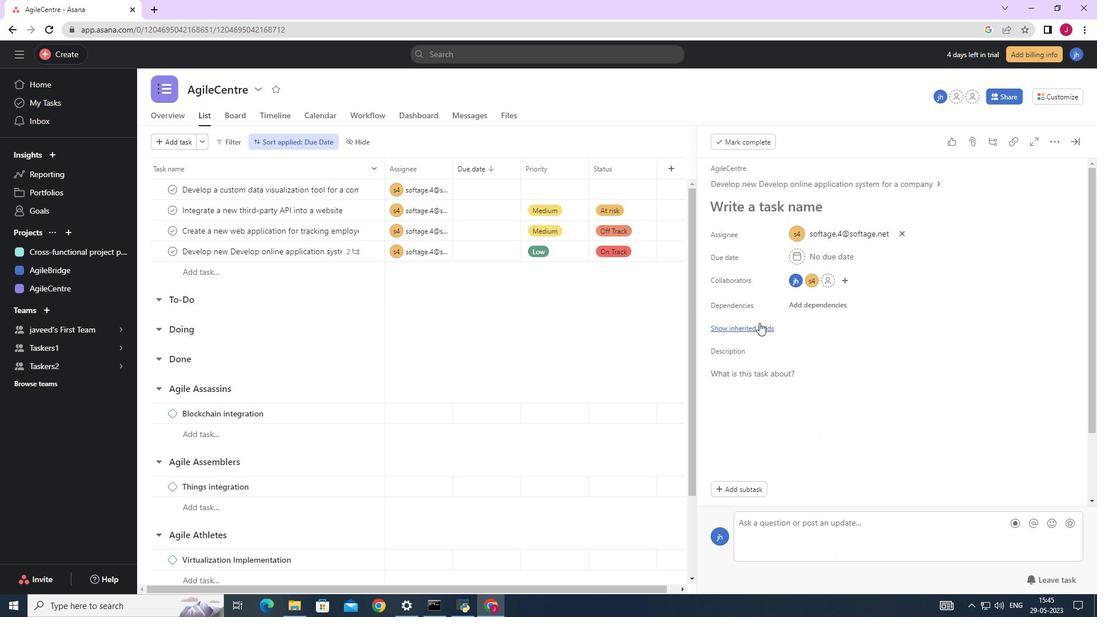 
Action: Mouse pressed left at (755, 328)
Screenshot: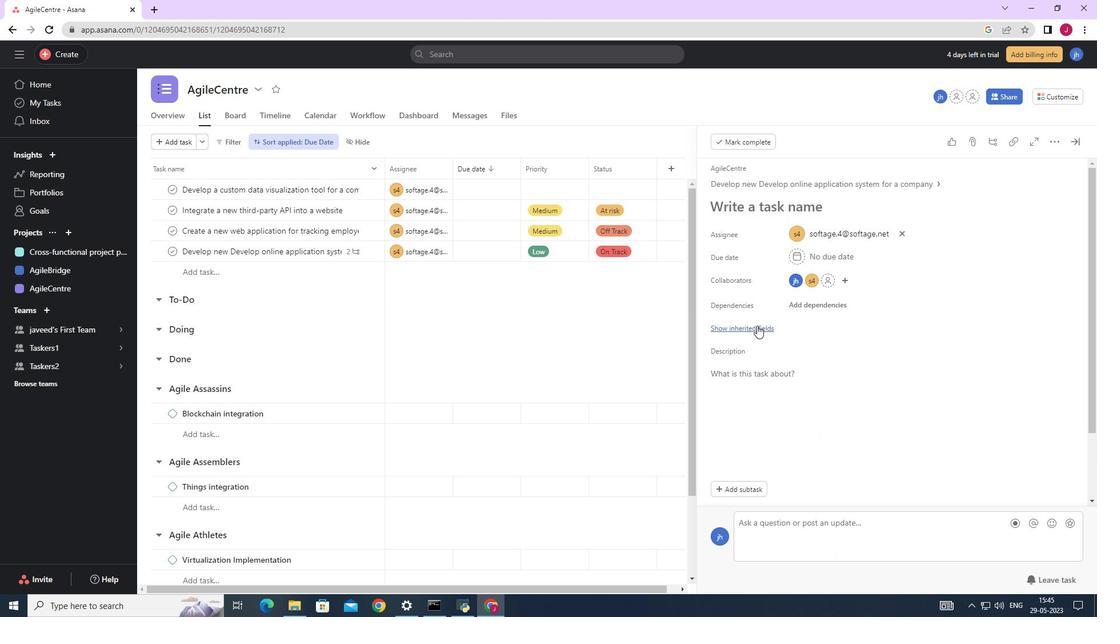 
Action: Mouse moved to (791, 349)
Screenshot: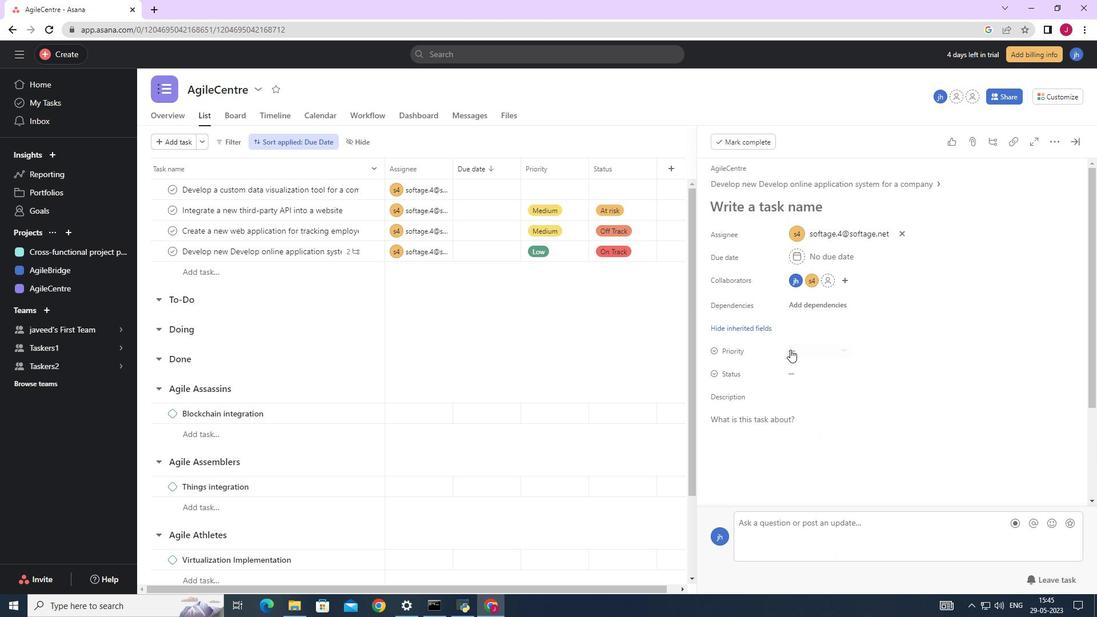 
Action: Mouse pressed left at (791, 349)
Screenshot: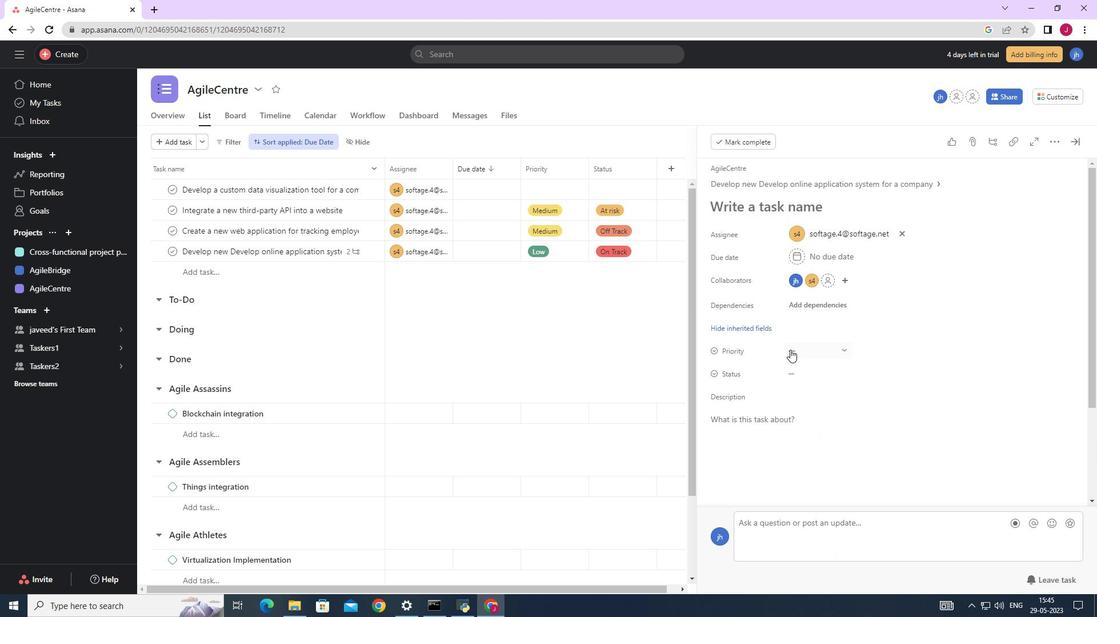 
Action: Mouse moved to (816, 387)
Screenshot: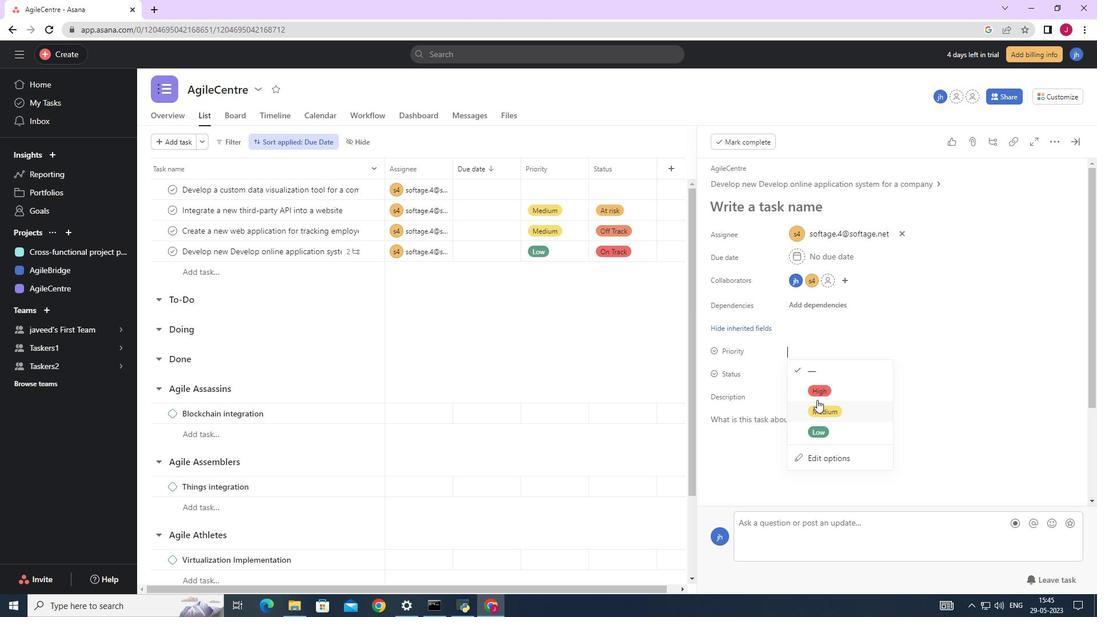 
Action: Mouse pressed left at (816, 387)
Screenshot: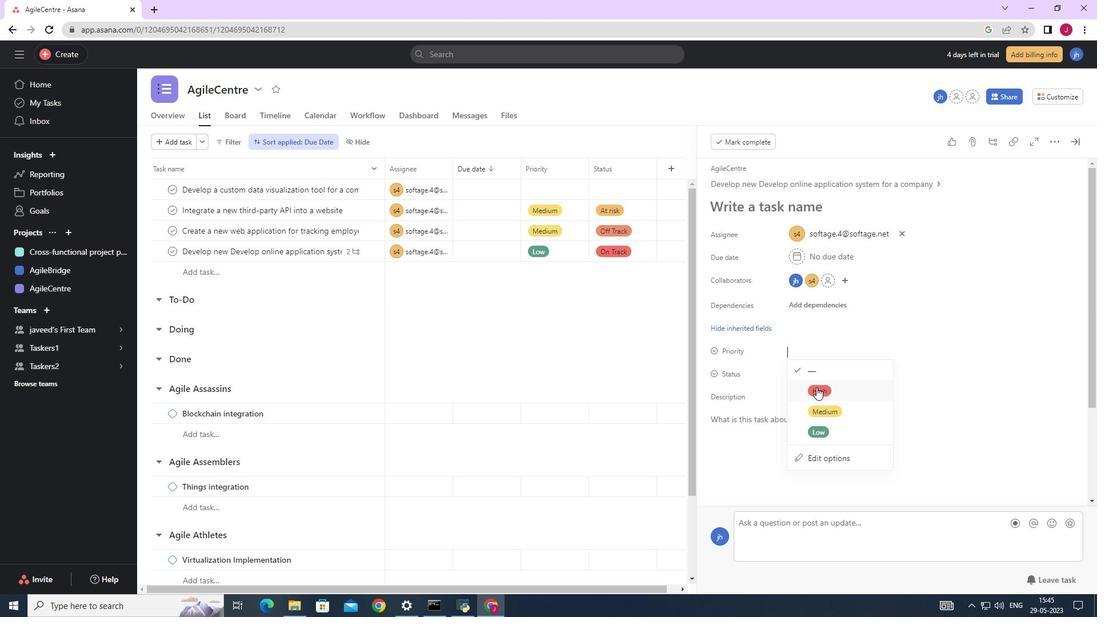 
Action: Mouse moved to (795, 368)
Screenshot: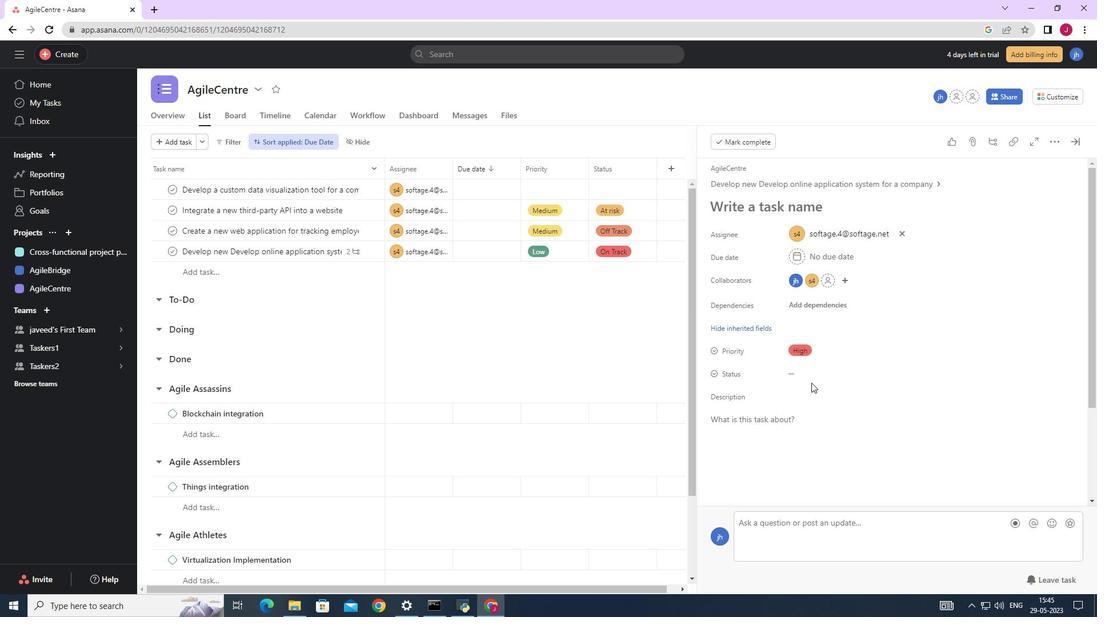 
Action: Mouse pressed left at (795, 368)
Screenshot: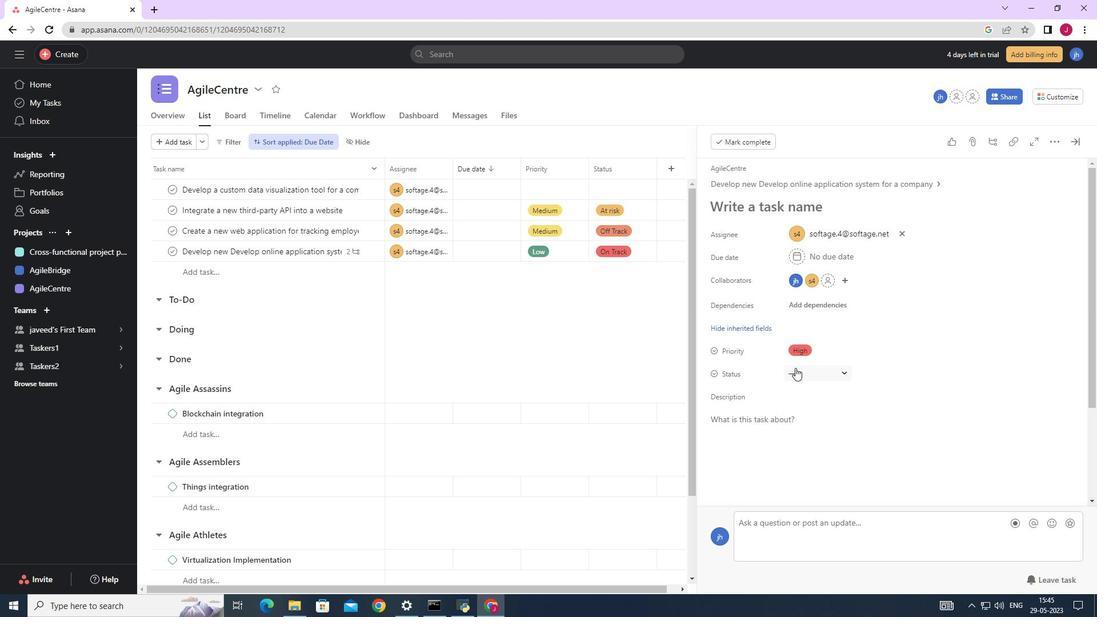 
Action: Mouse moved to (828, 434)
Screenshot: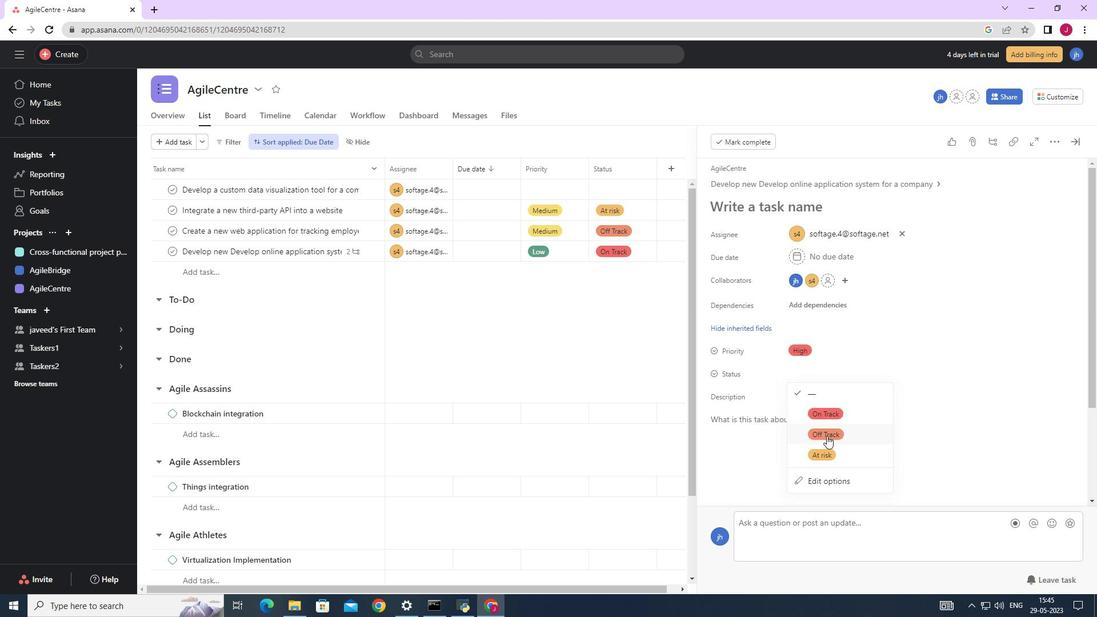 
Action: Mouse pressed left at (828, 434)
Screenshot: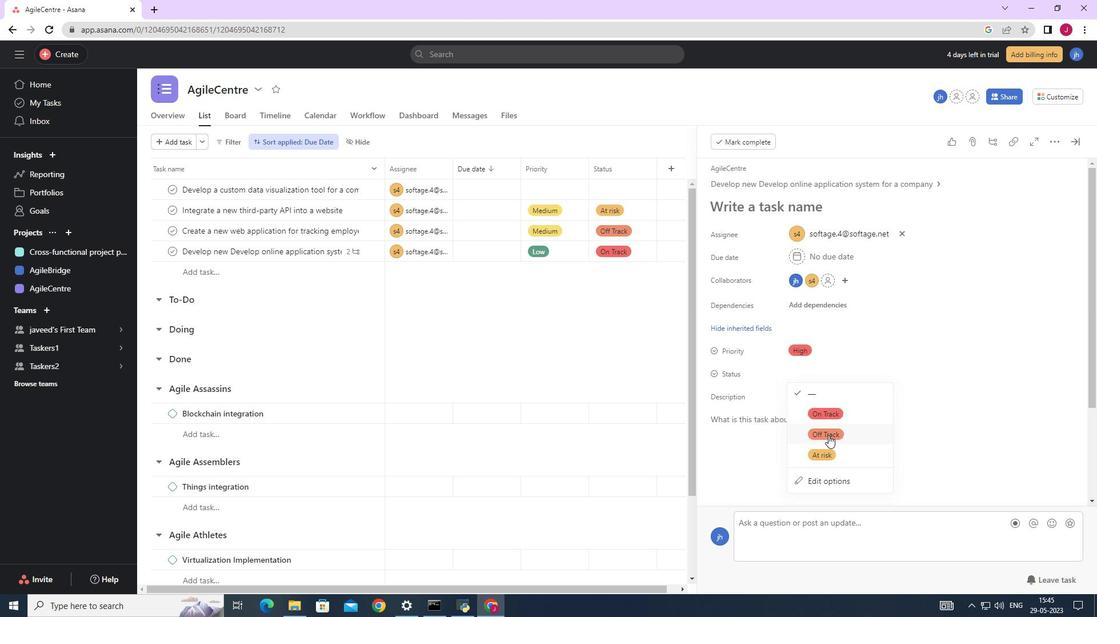 
Action: Mouse moved to (1078, 138)
Screenshot: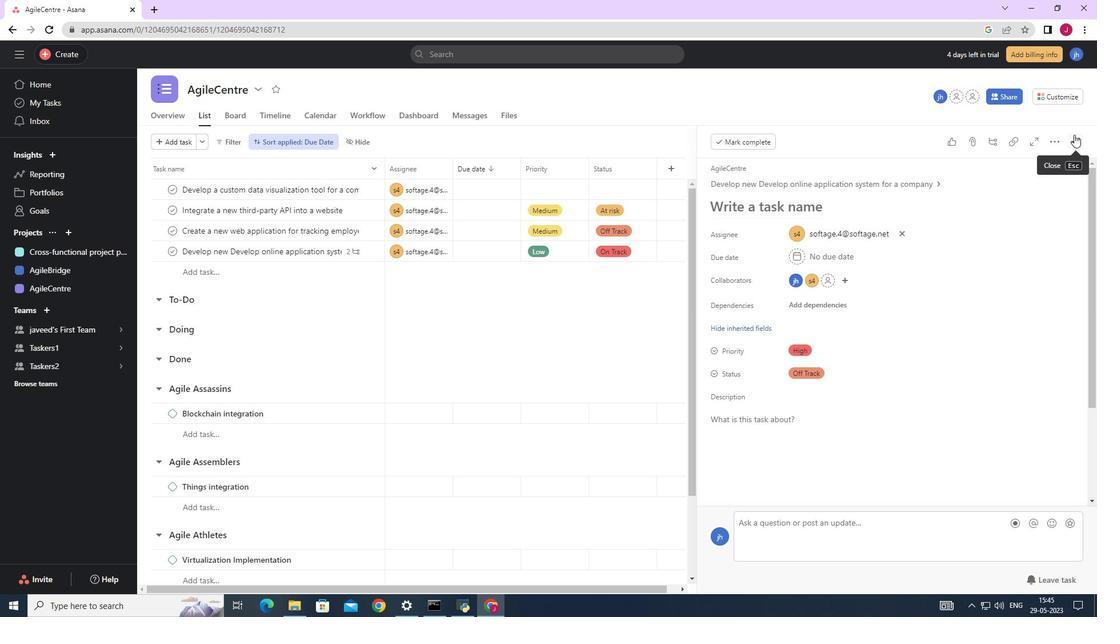 
Action: Mouse pressed left at (1078, 138)
Screenshot: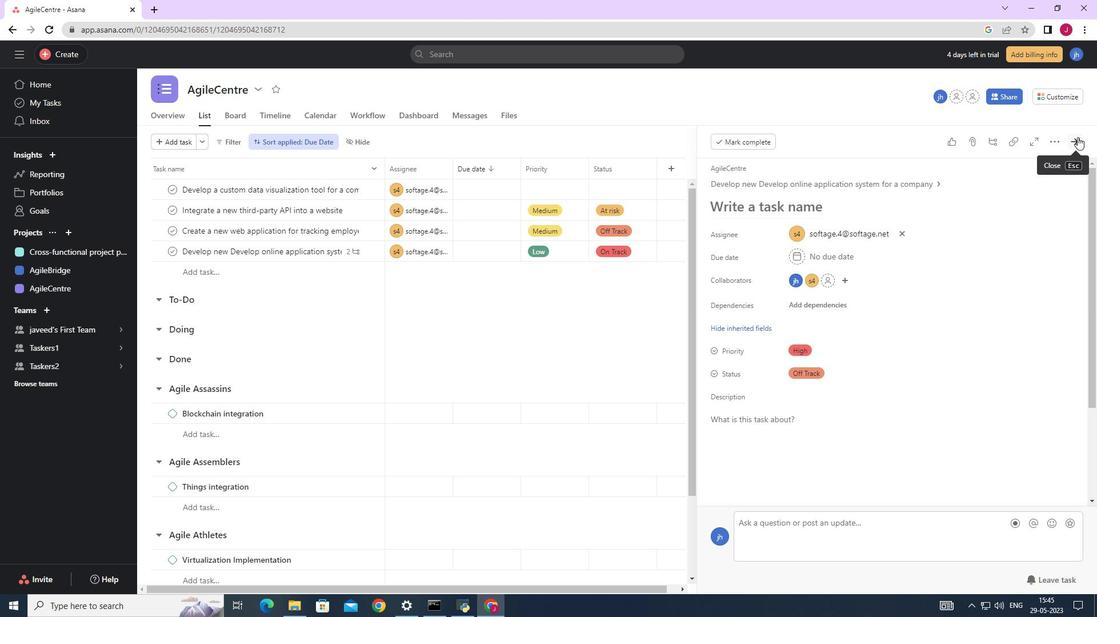 
